 Task: Reply to email with the signature Austin King with the subject 'Job application submission' from softage.1@softage.net with the message 'Could you provide an update on the progress of the market research project?' with CC to softage.9@softage.net with an attached document Employee_handbook.docx
Action: Mouse moved to (1164, 194)
Screenshot: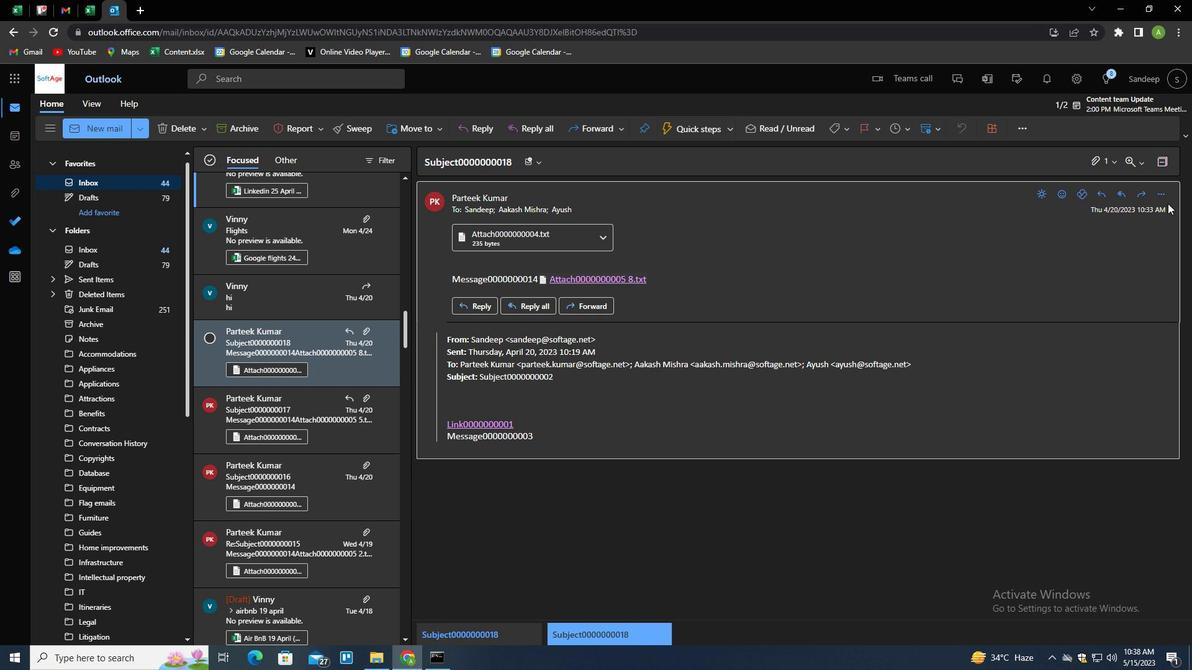 
Action: Mouse pressed left at (1164, 194)
Screenshot: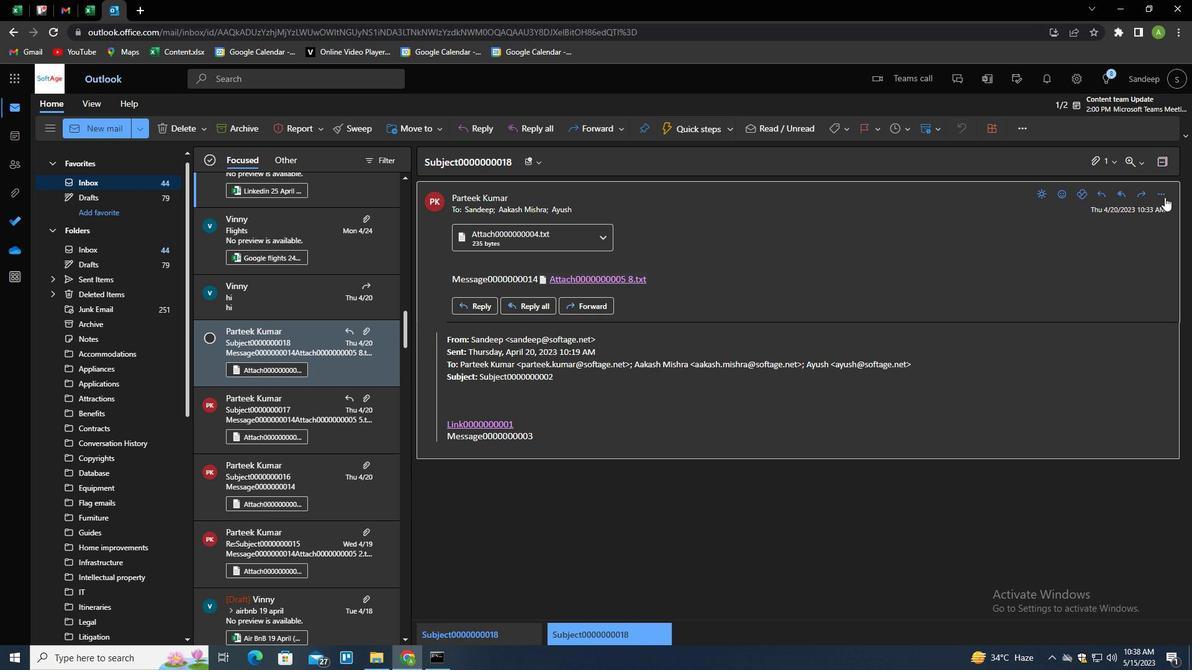 
Action: Mouse moved to (1131, 208)
Screenshot: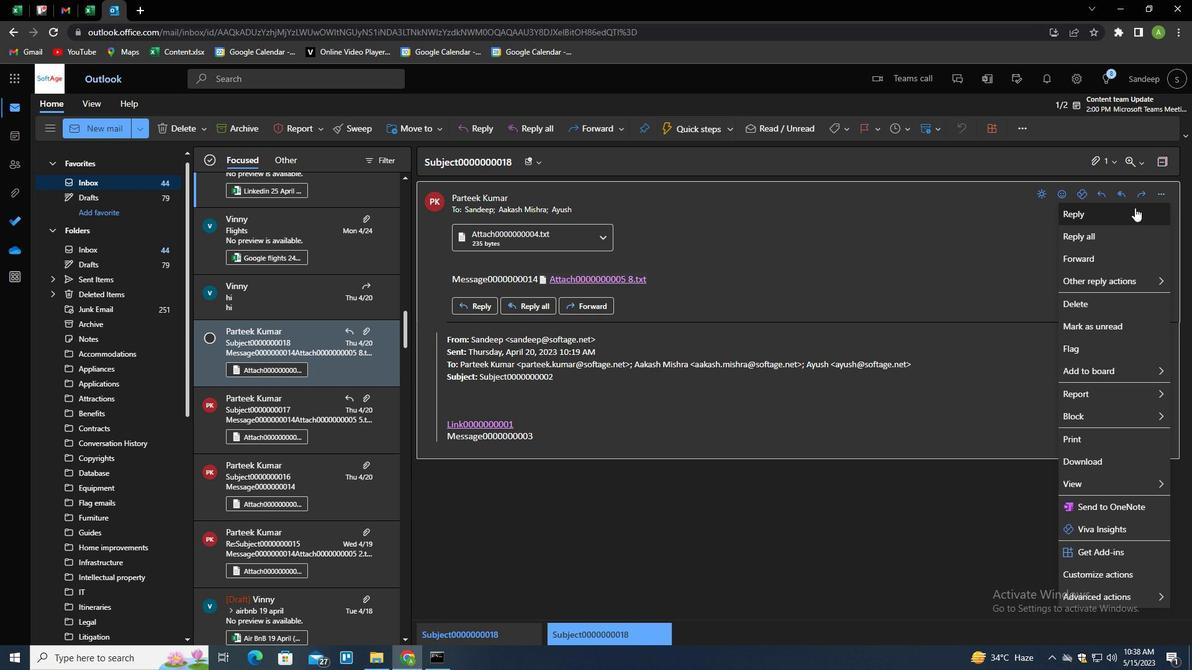 
Action: Mouse pressed left at (1131, 208)
Screenshot: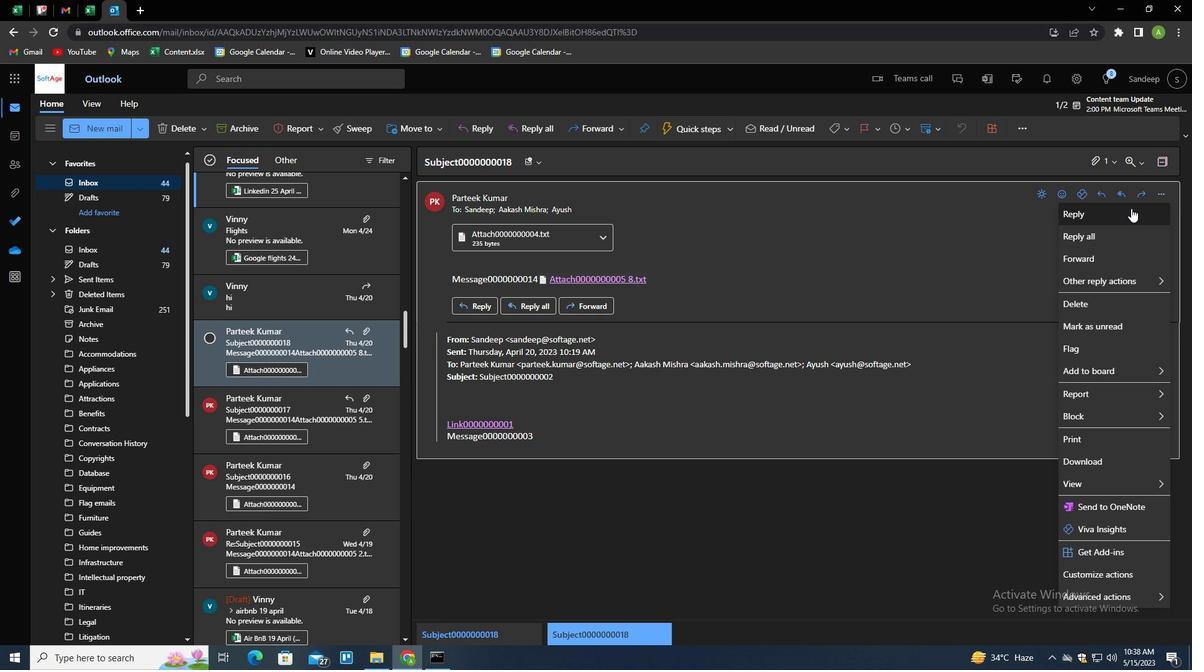 
Action: Mouse moved to (439, 350)
Screenshot: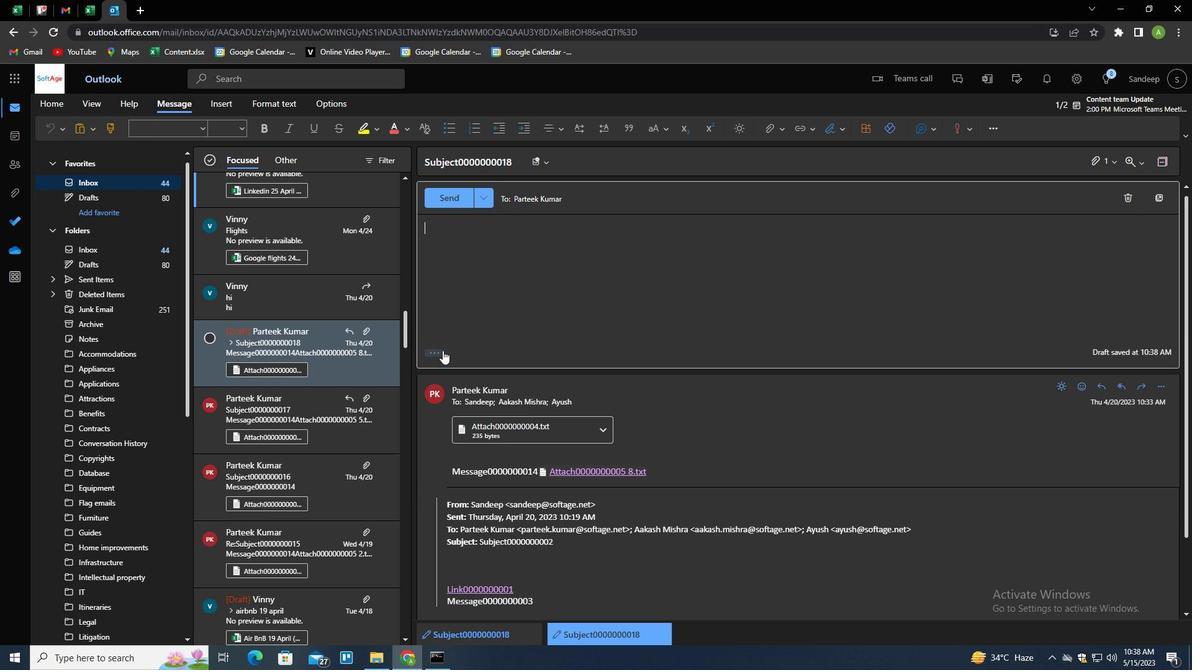 
Action: Mouse pressed left at (439, 350)
Screenshot: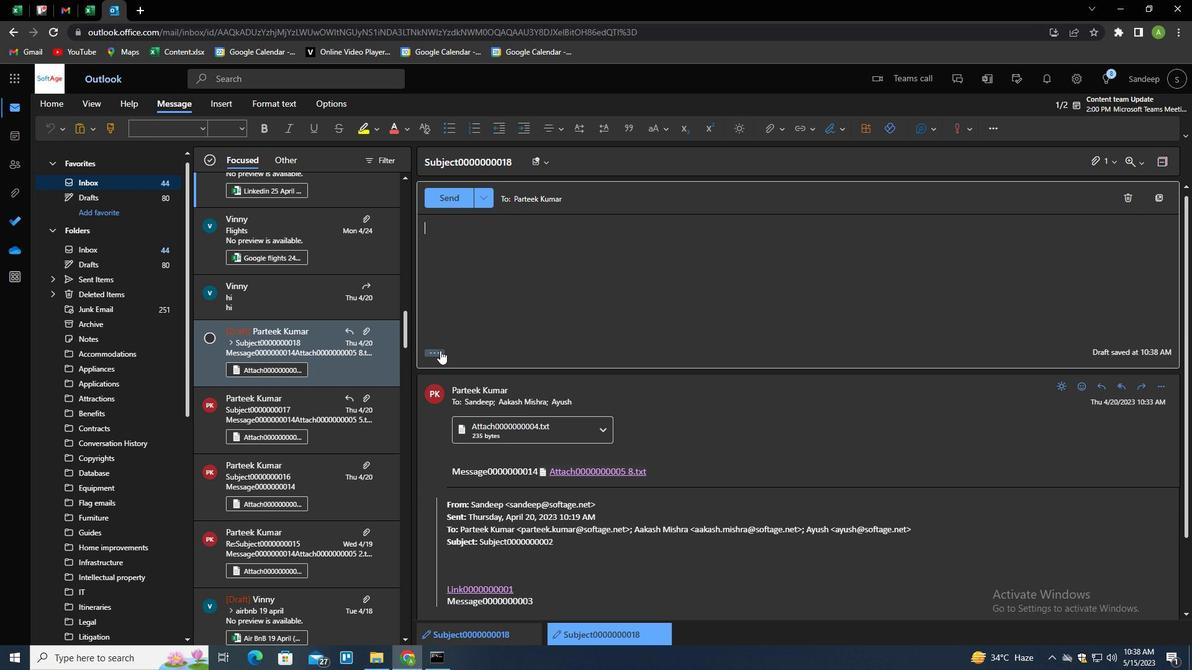 
Action: Mouse moved to (939, 230)
Screenshot: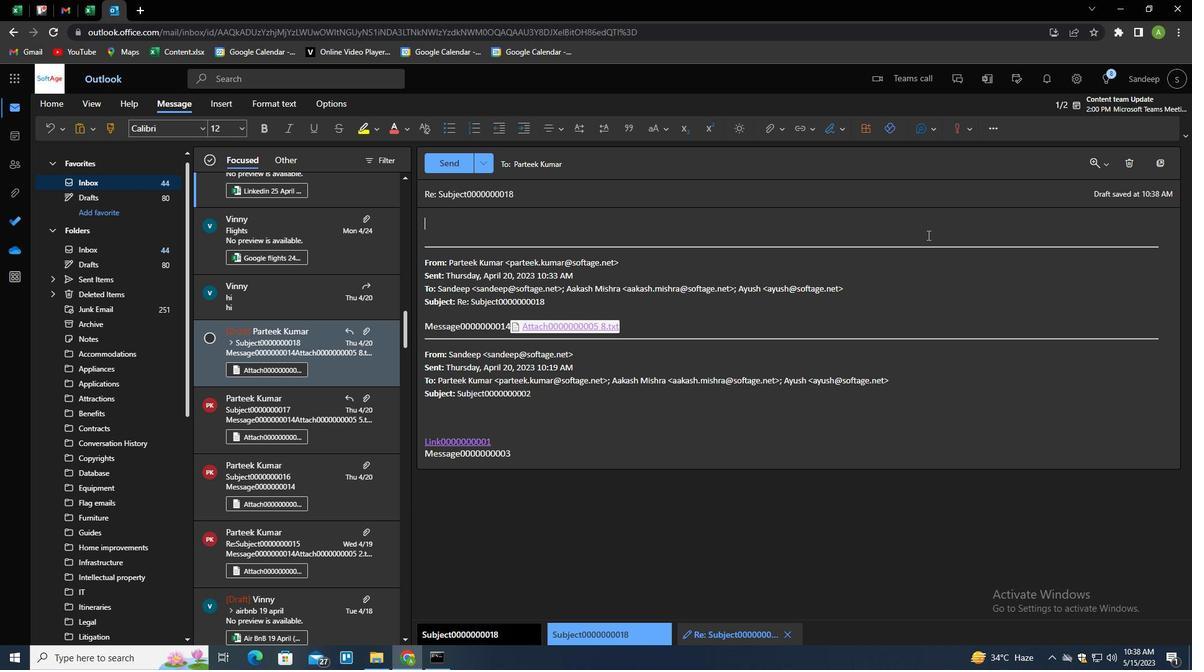 
Action: Mouse scrolled (939, 231) with delta (0, 0)
Screenshot: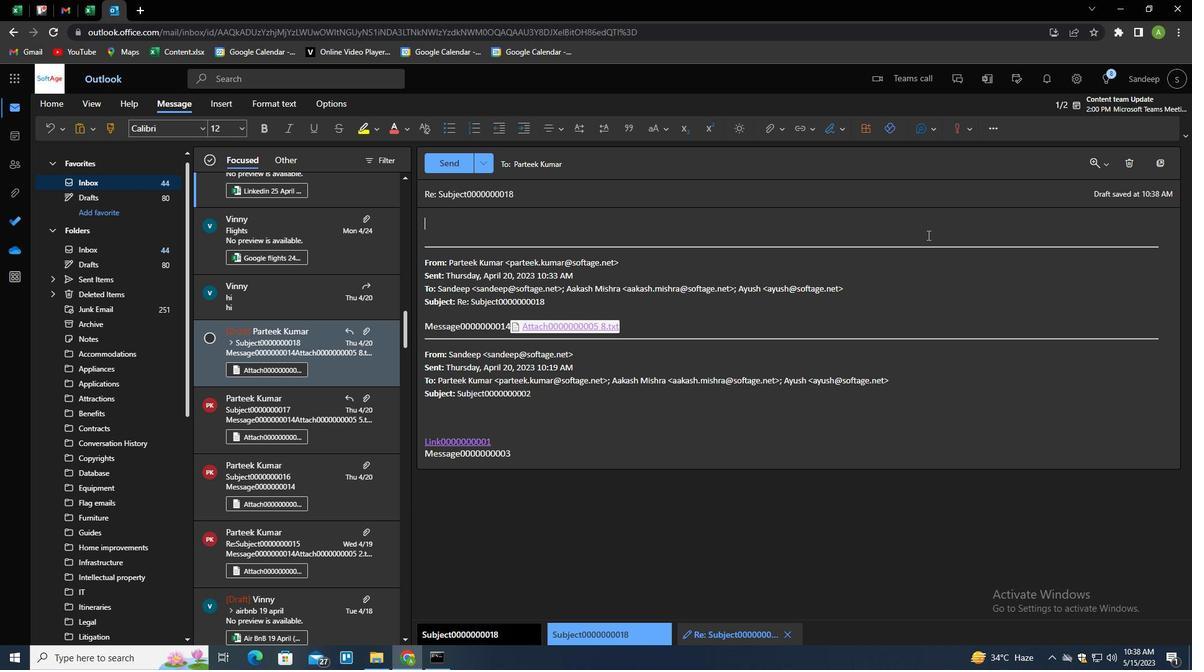 
Action: Mouse moved to (941, 229)
Screenshot: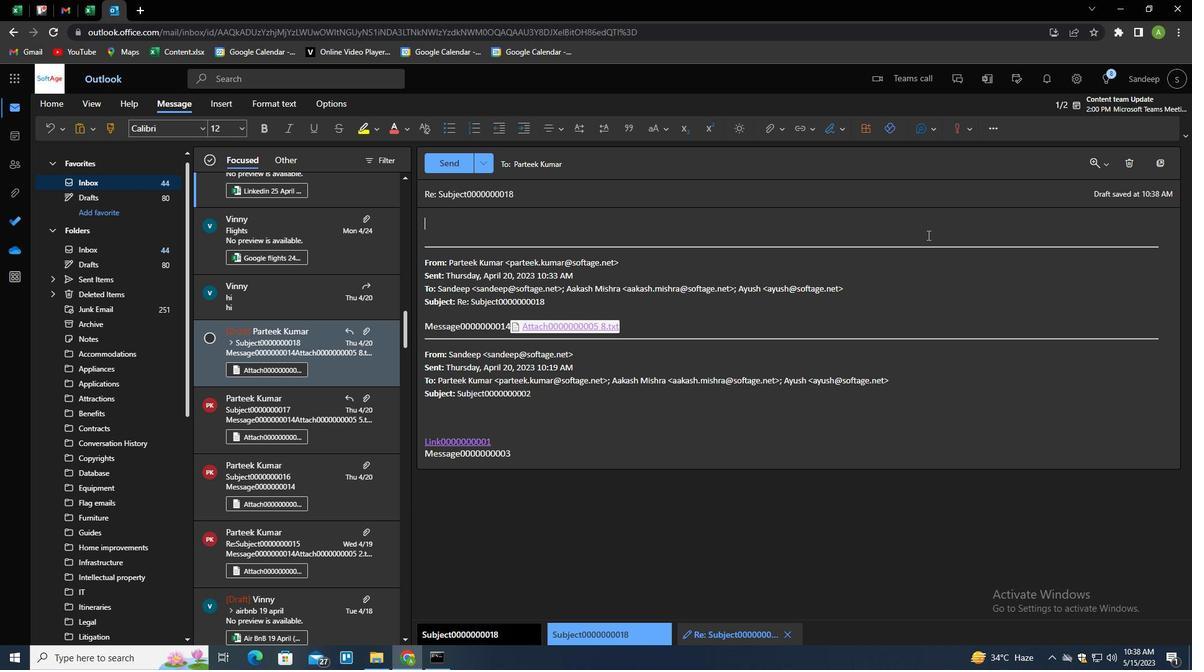 
Action: Mouse scrolled (941, 230) with delta (0, 0)
Screenshot: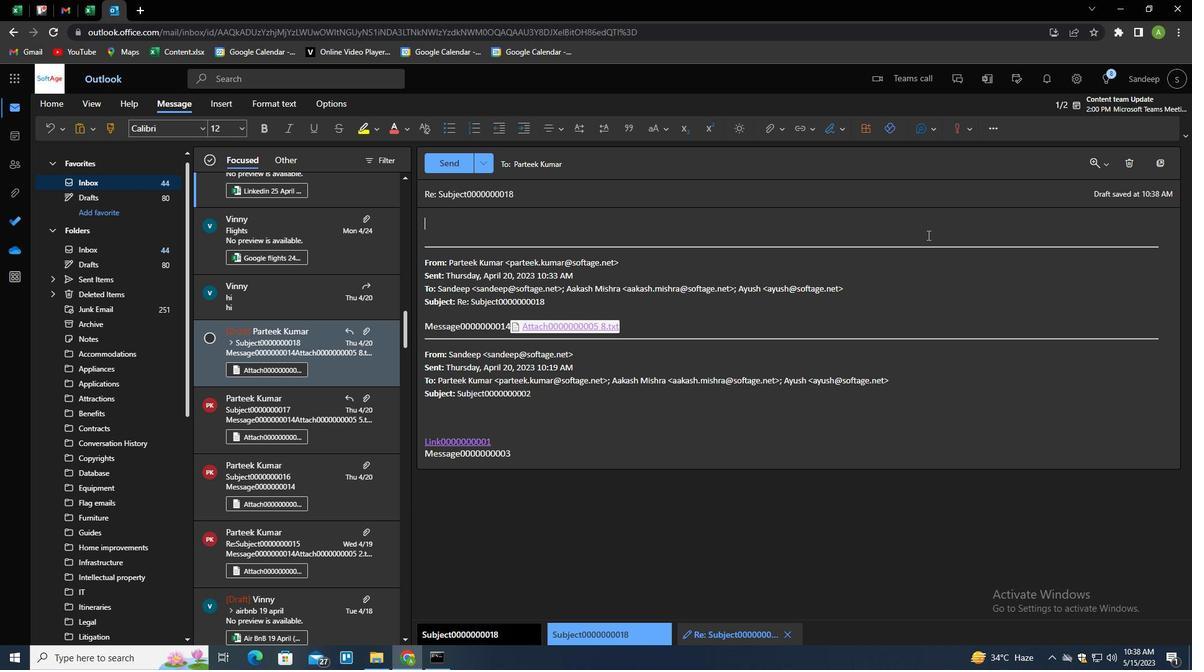 
Action: Mouse moved to (840, 126)
Screenshot: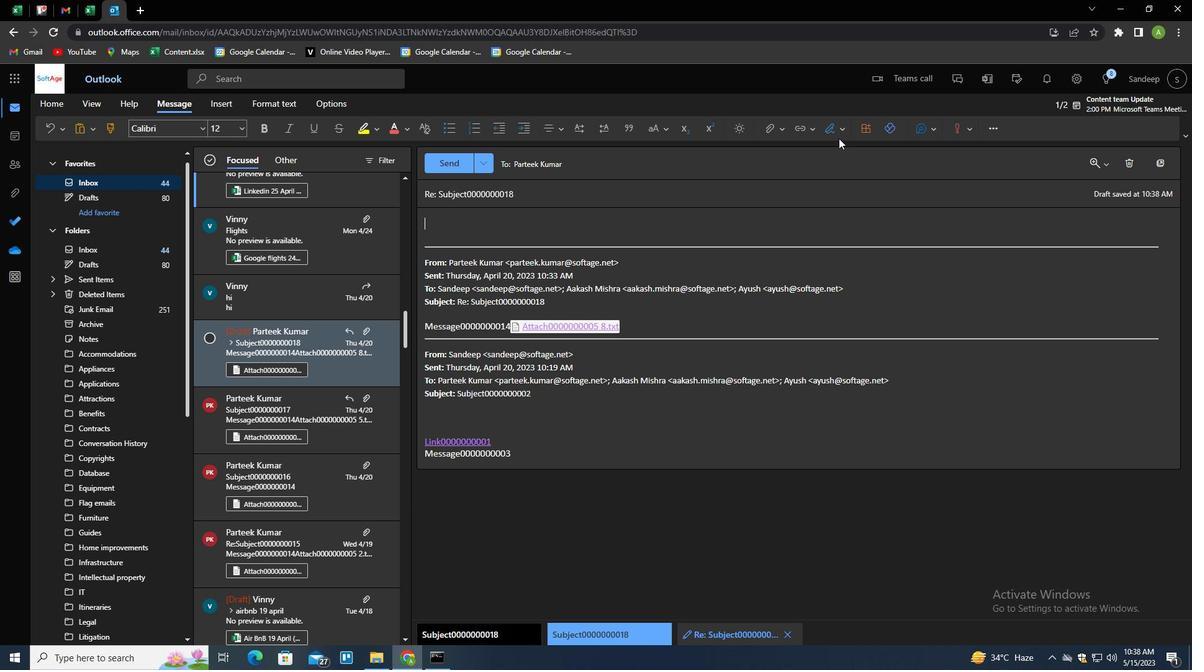 
Action: Mouse pressed left at (840, 126)
Screenshot: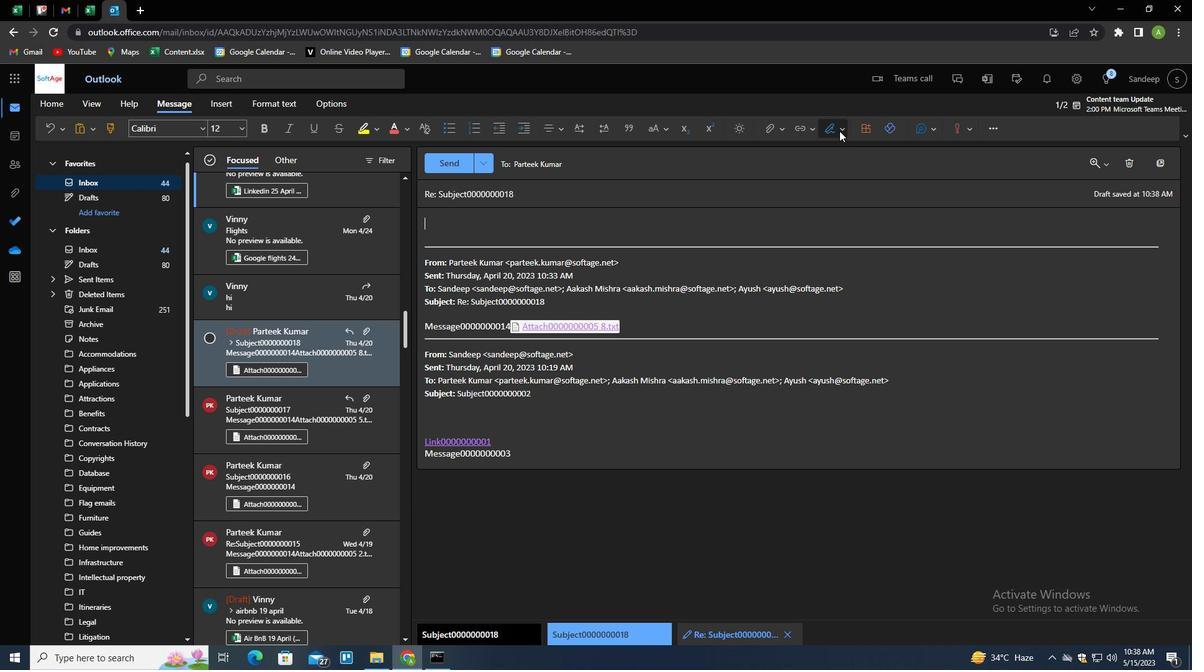 
Action: Mouse moved to (815, 176)
Screenshot: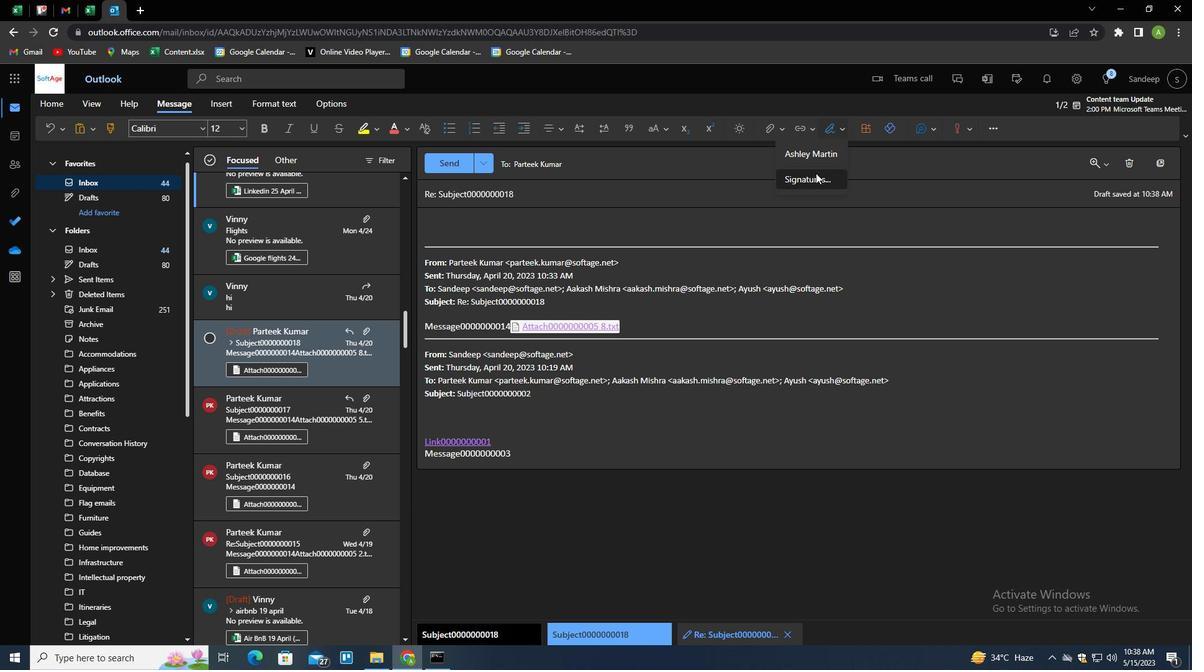 
Action: Mouse pressed left at (815, 176)
Screenshot: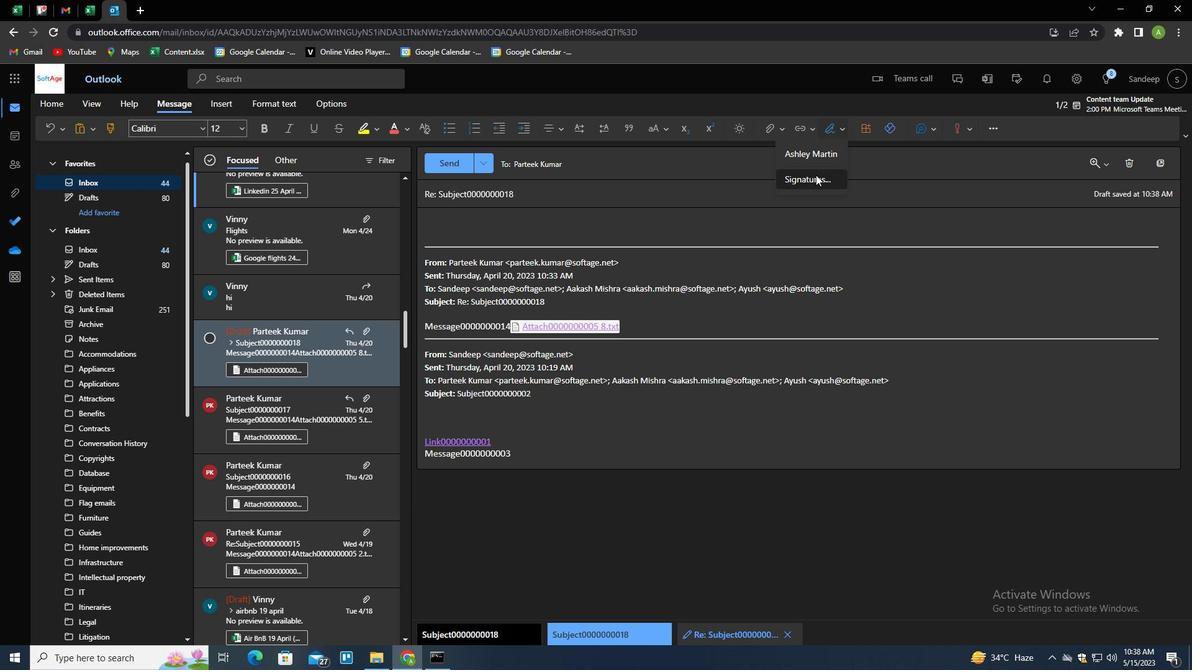 
Action: Mouse moved to (837, 222)
Screenshot: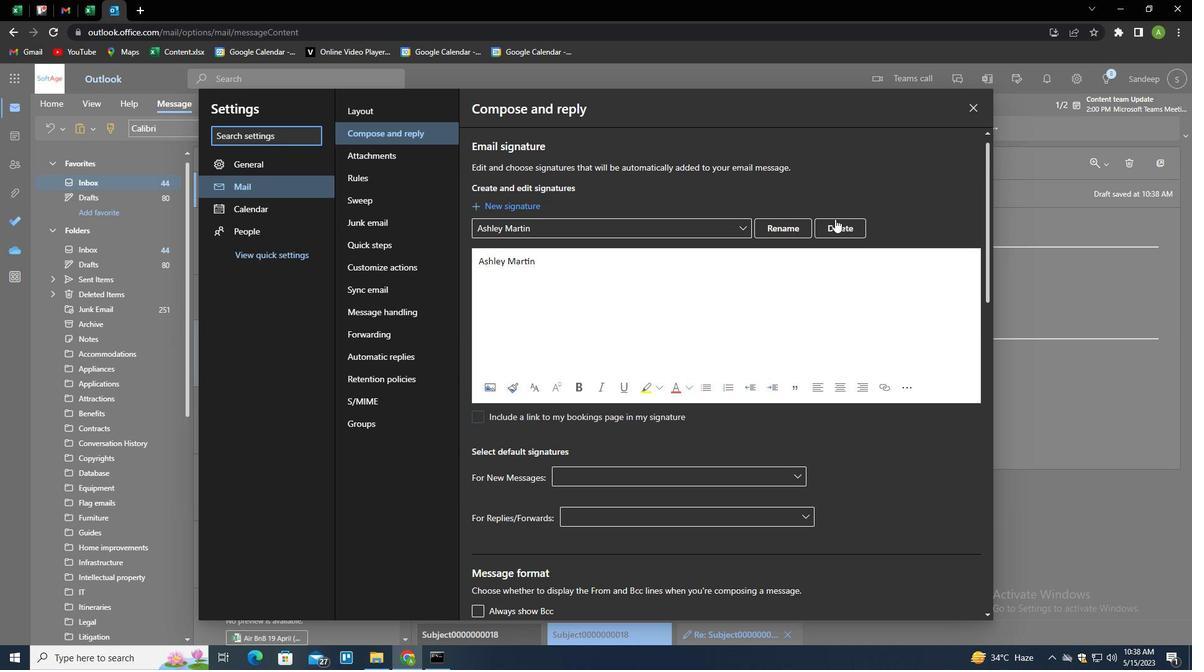 
Action: Mouse pressed left at (837, 222)
Screenshot: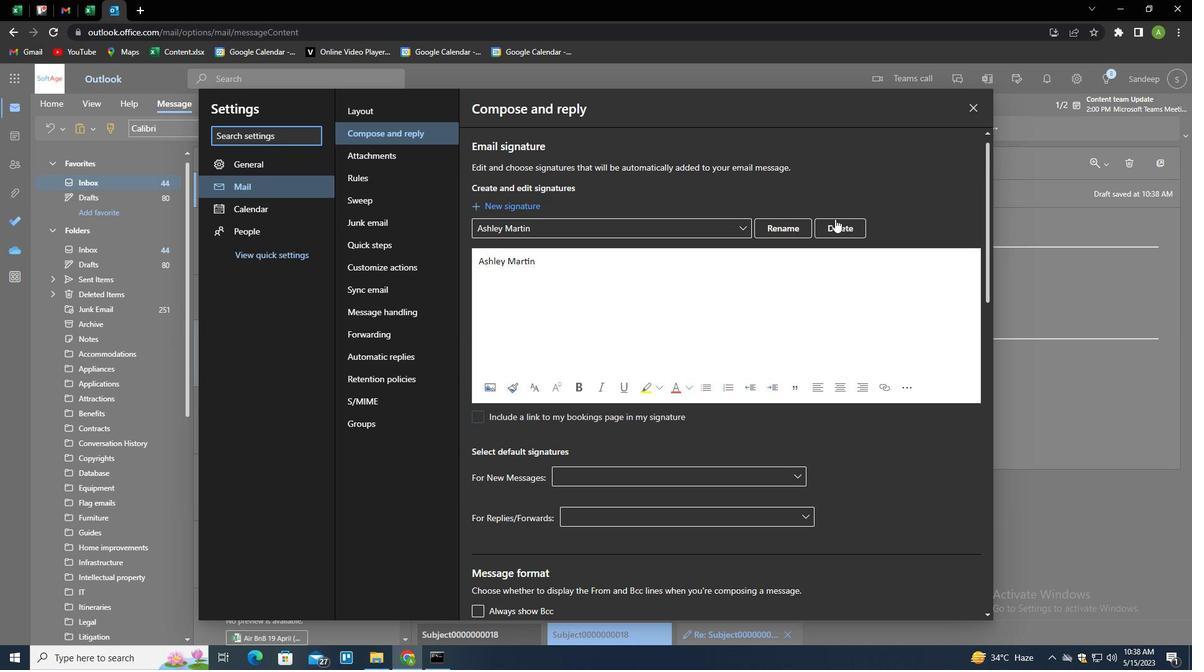 
Action: Mouse moved to (837, 226)
Screenshot: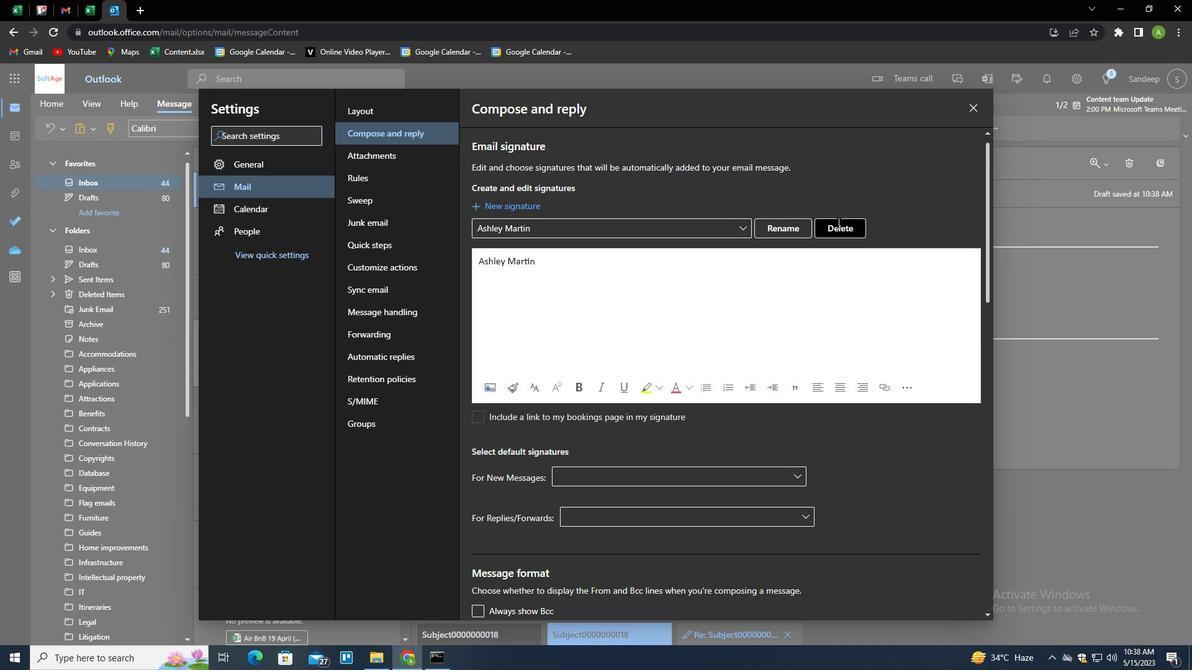 
Action: Mouse pressed left at (837, 226)
Screenshot: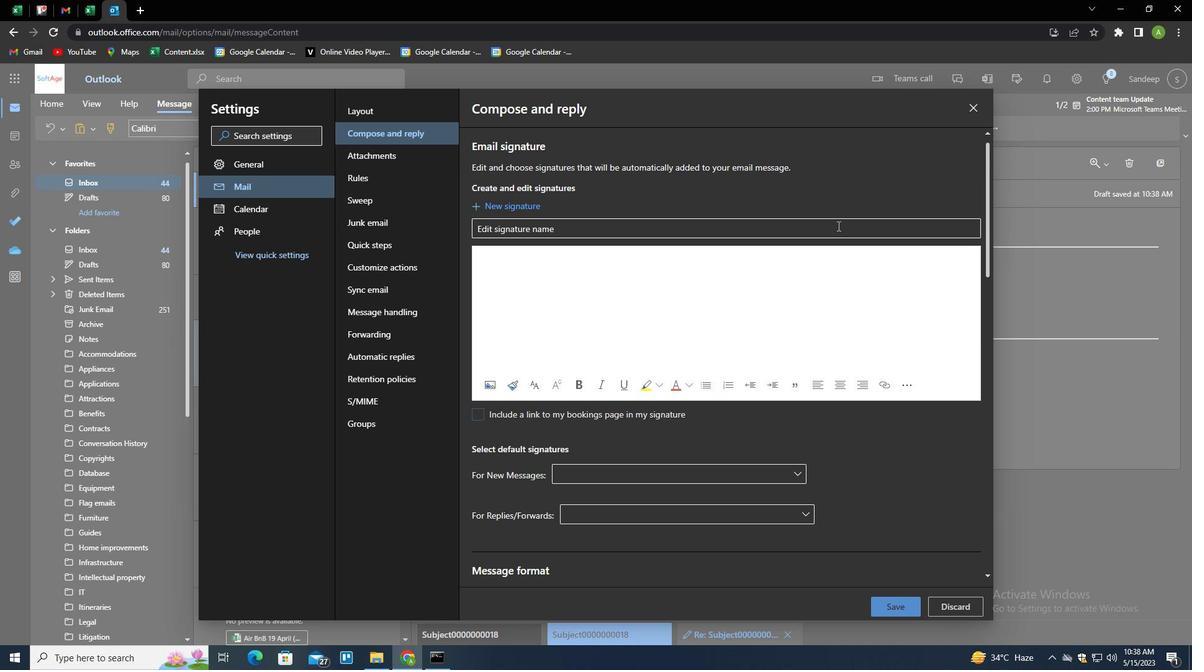 
Action: Key pressed <Key.shift>AUSTIN<Key.space><Key.shift>KING<Key.tab><Key.shift>AUSTIN<Key.space><Key.shift>KING
Screenshot: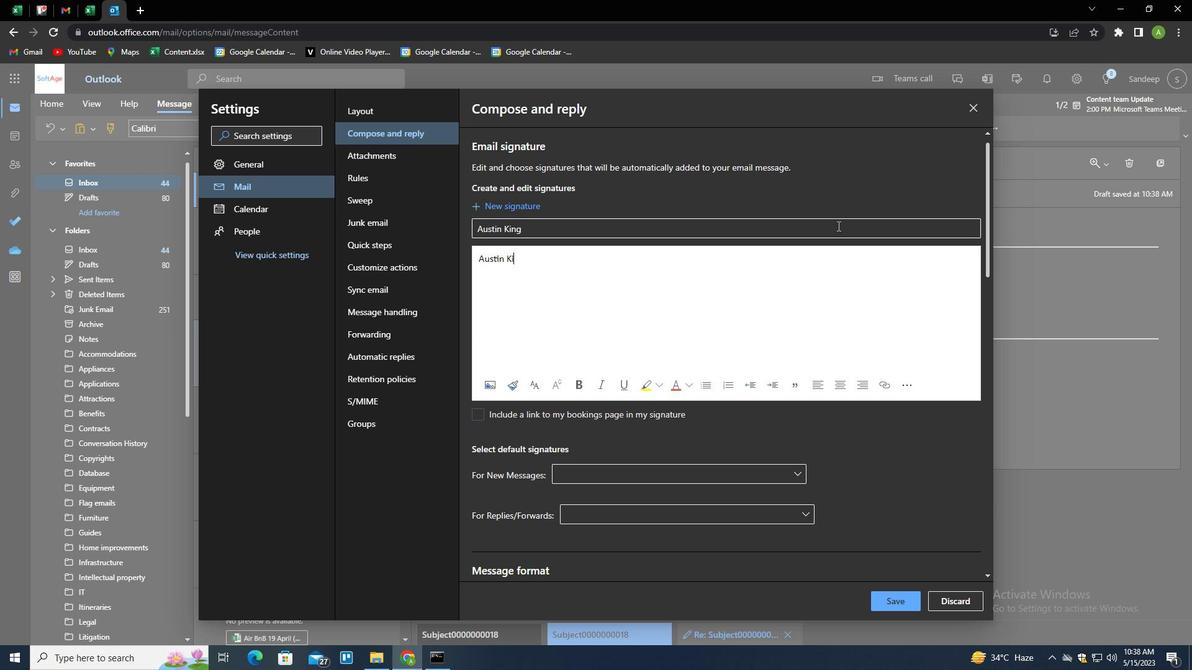 
Action: Mouse moved to (905, 597)
Screenshot: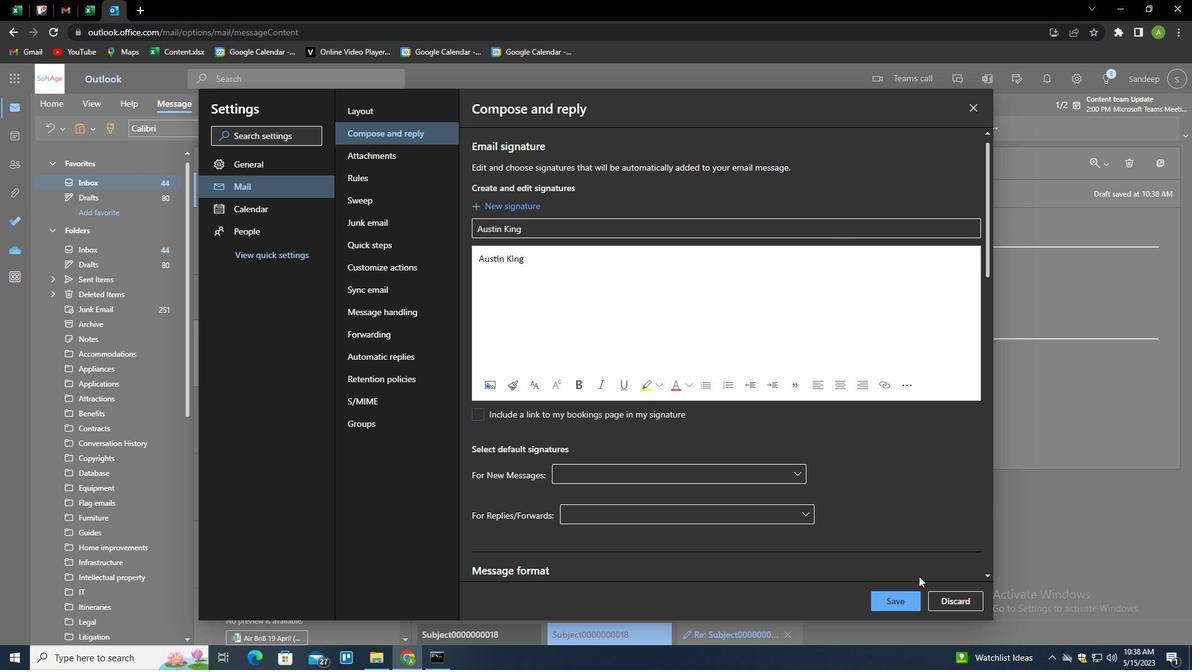 
Action: Mouse pressed left at (905, 597)
Screenshot: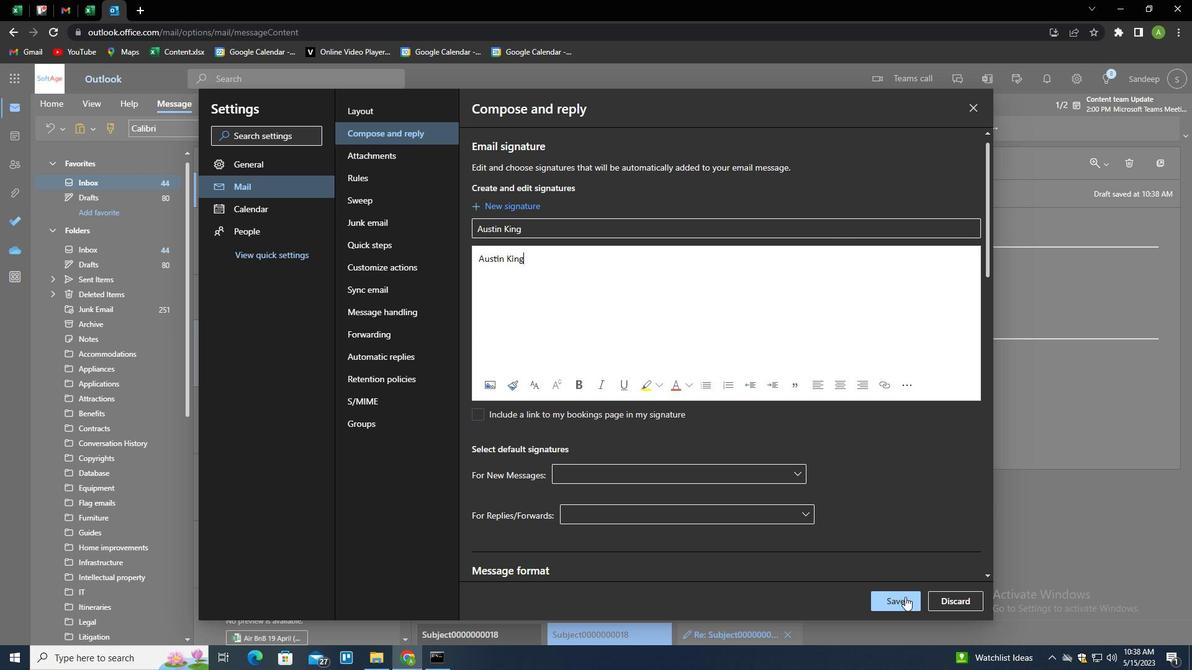 
Action: Mouse moved to (1049, 396)
Screenshot: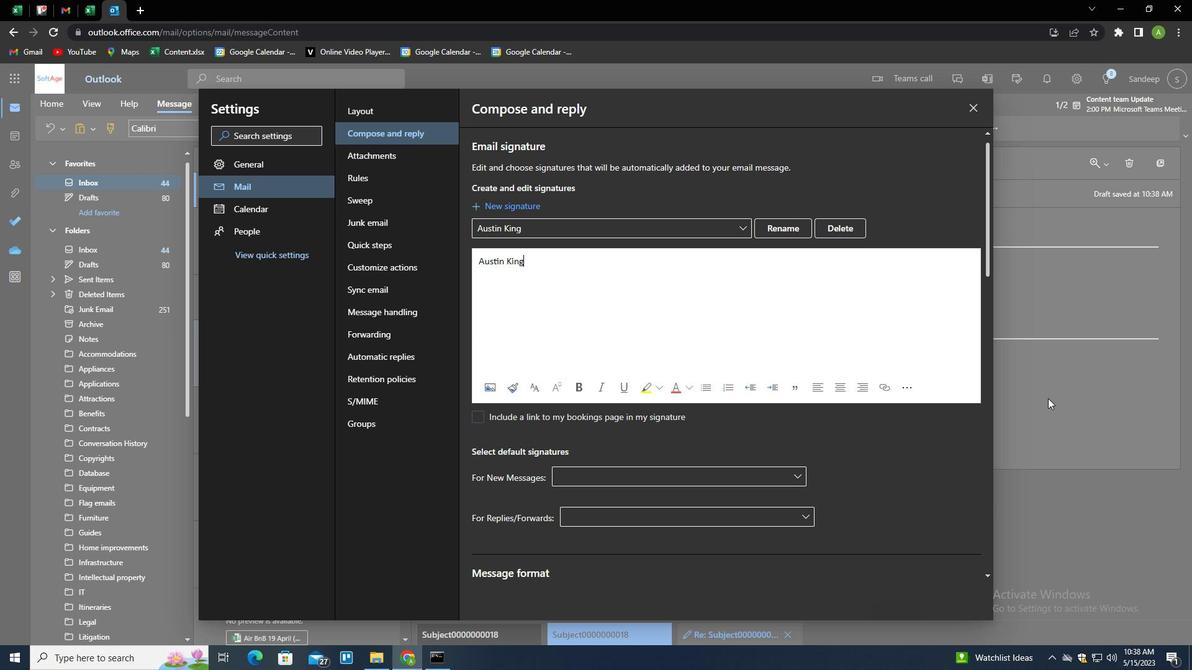 
Action: Mouse pressed left at (1049, 396)
Screenshot: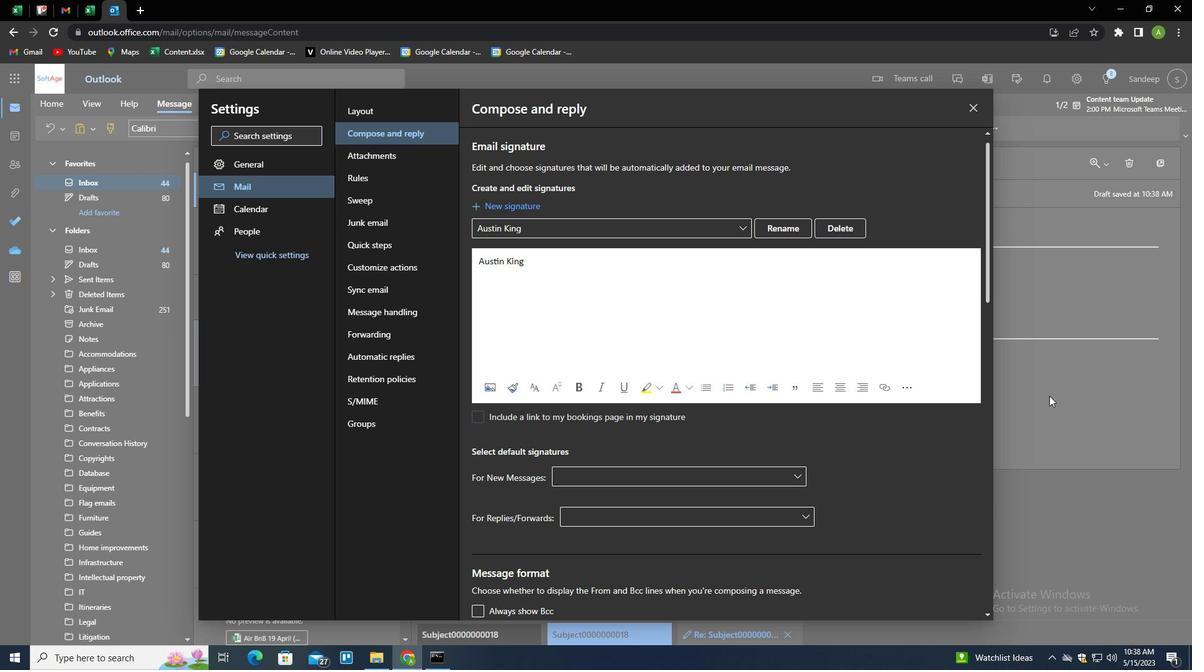
Action: Mouse moved to (832, 129)
Screenshot: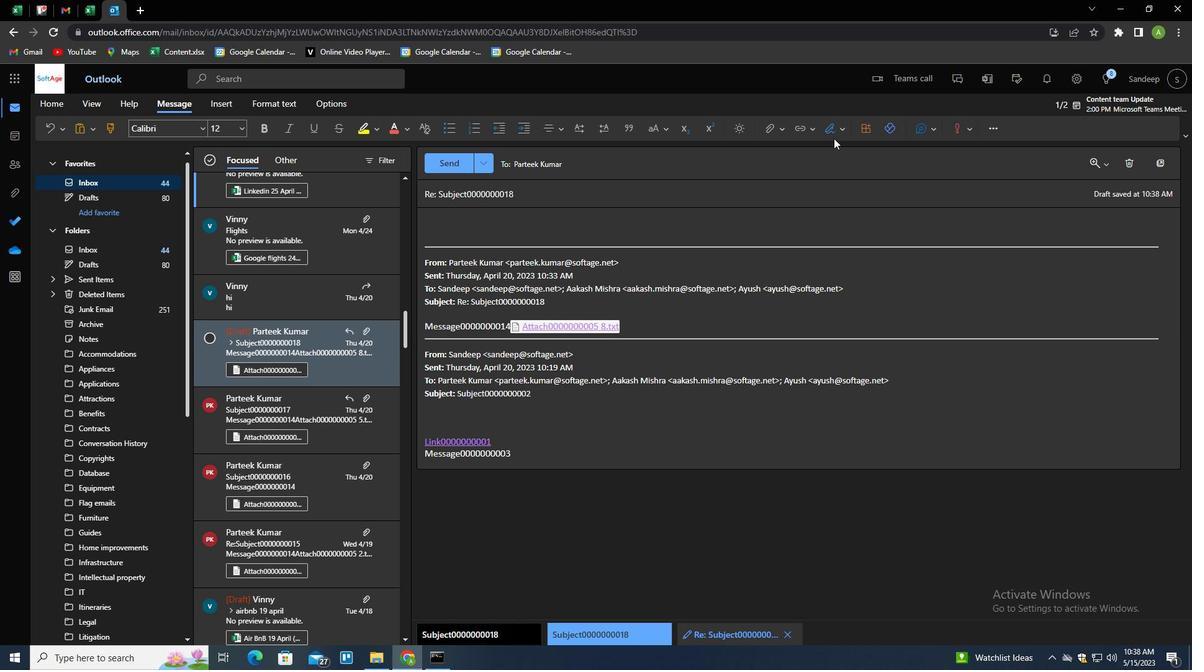 
Action: Mouse pressed left at (832, 129)
Screenshot: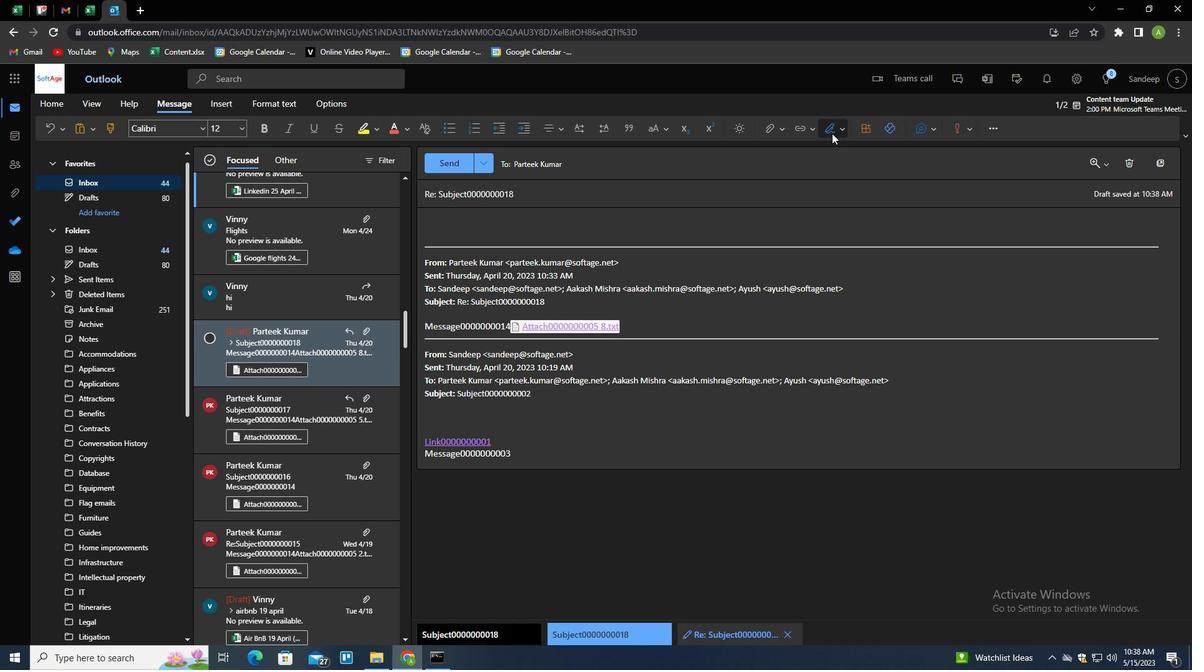 
Action: Mouse moved to (822, 154)
Screenshot: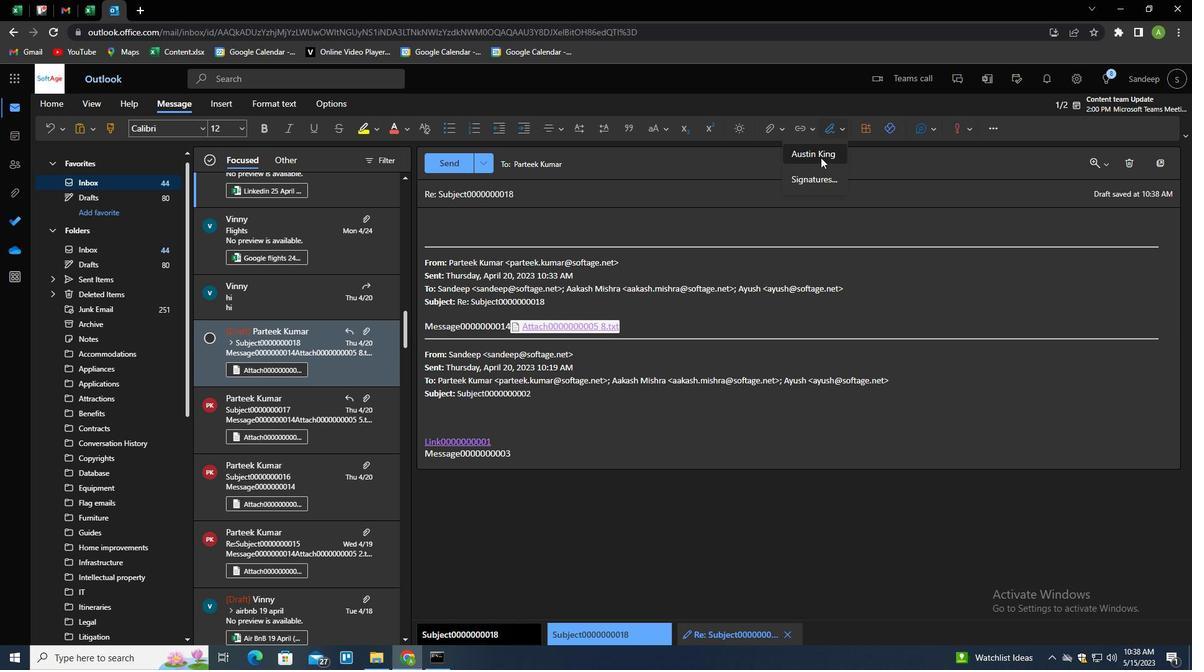 
Action: Mouse pressed left at (822, 154)
Screenshot: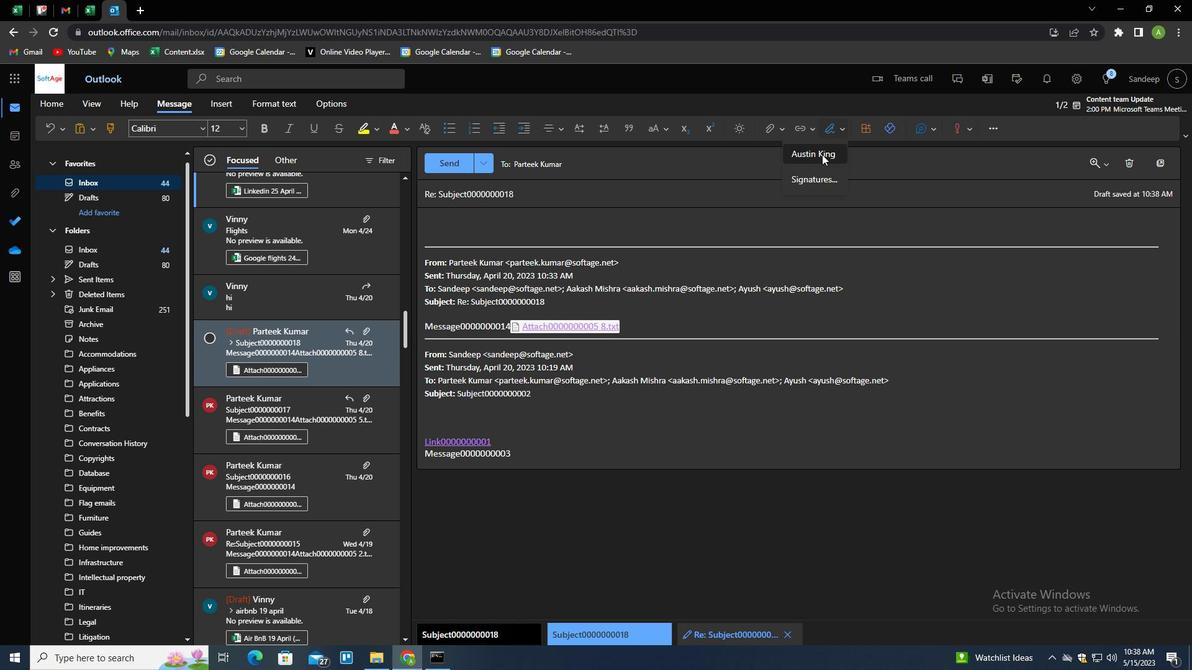 
Action: Mouse moved to (448, 193)
Screenshot: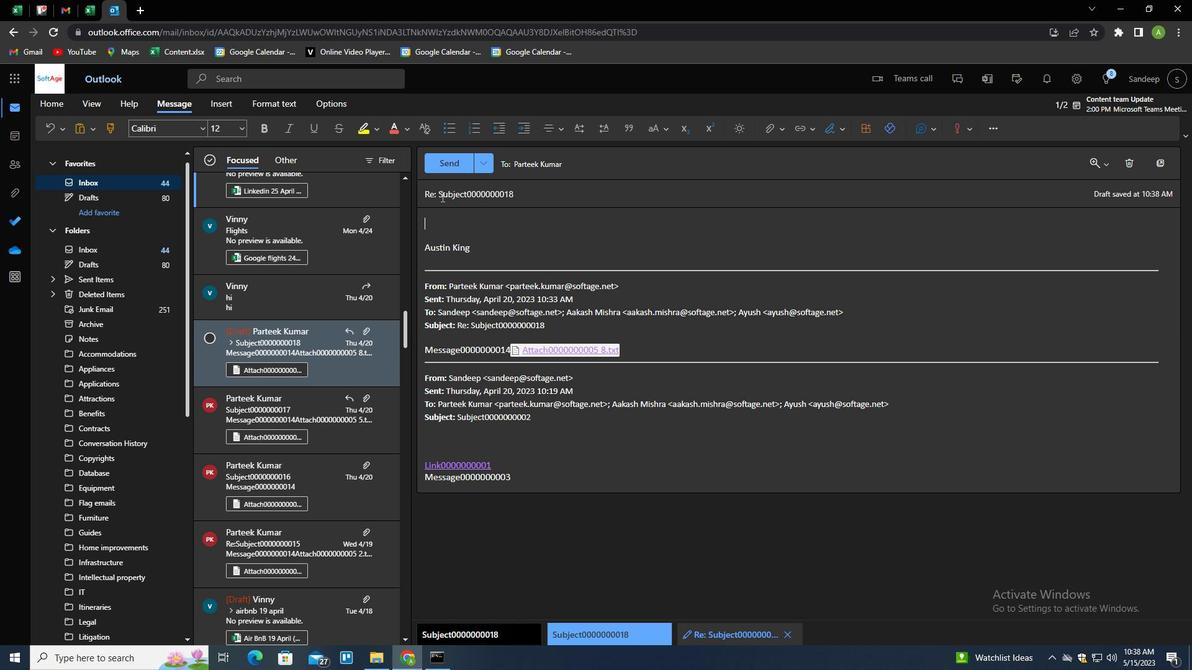 
Action: Mouse pressed left at (448, 193)
Screenshot: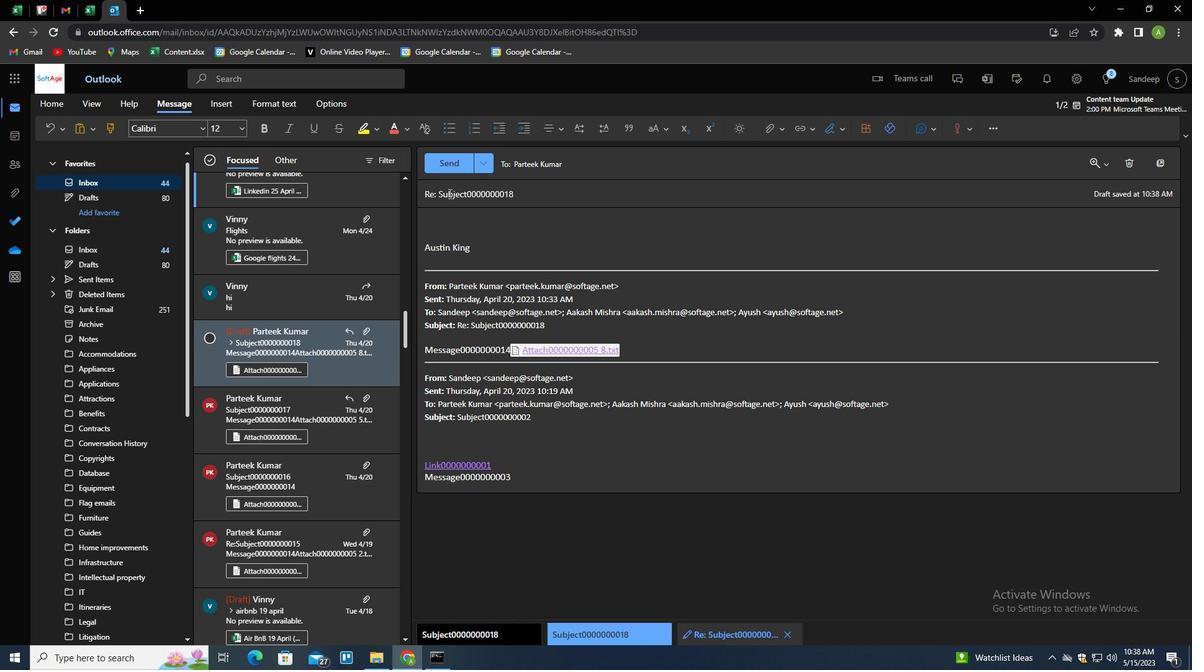 
Action: Mouse pressed left at (448, 193)
Screenshot: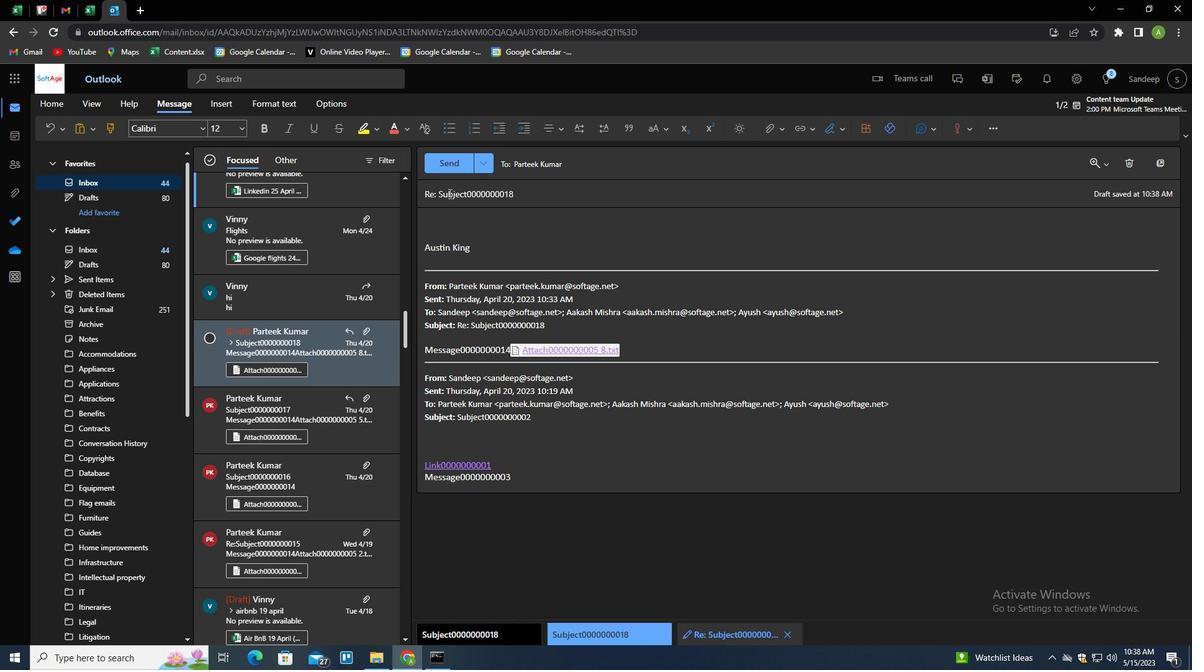 
Action: Mouse pressed left at (448, 193)
Screenshot: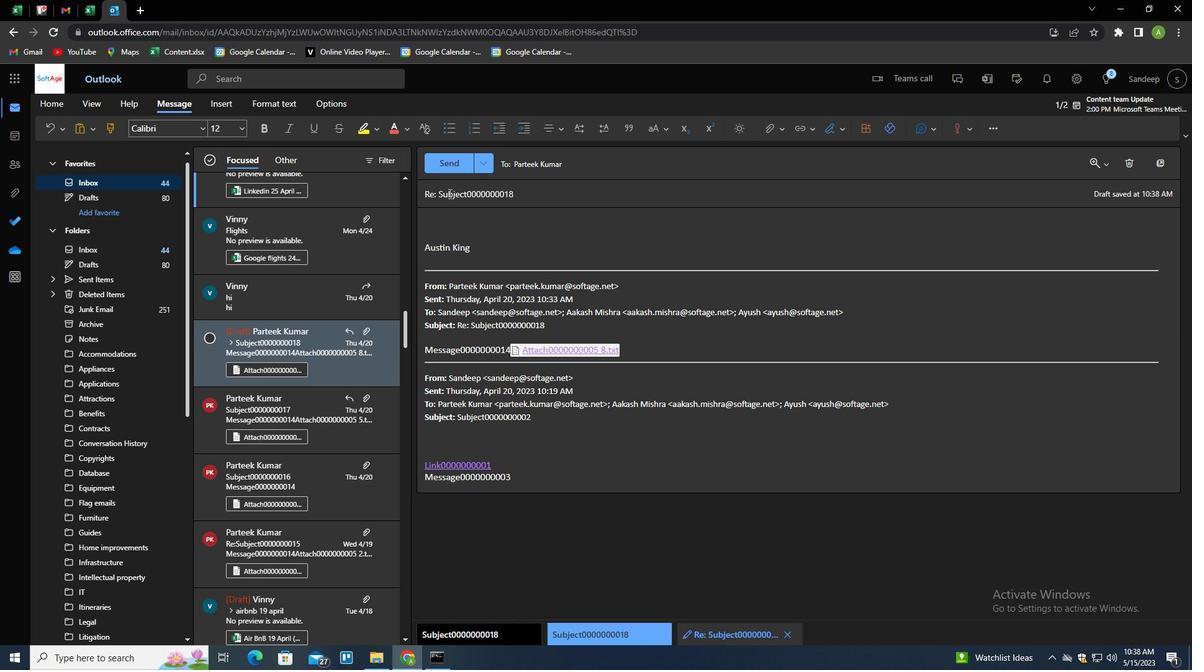 
Action: Key pressed <Key.shift>JOB<Key.space>APPLICATION<Key.space>SUBMISSION<Key.tab><Key.shift>COULD<Key.space>YOU<Key.space>PROVIDE<Key.space>AN<Key.space>UPDATE<Key.space>ON<Key.space>THE<Key.space>PROGRESS<Key.space>OF<Key.space>THE<Key.space>MARKET<Key.space>RESEARCH<Key.space>PROGRAM<Key.backspace><Key.backspace><Key.backspace><Key.backspace>JECT<Key.shift>?
Screenshot: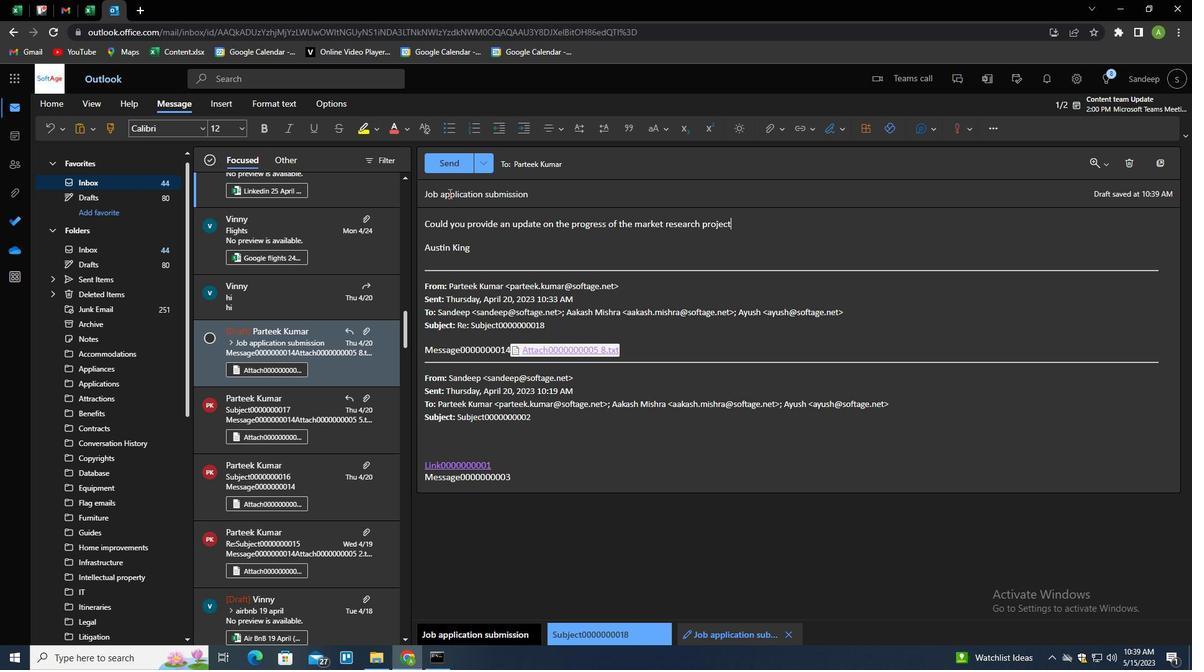 
Action: Mouse moved to (592, 167)
Screenshot: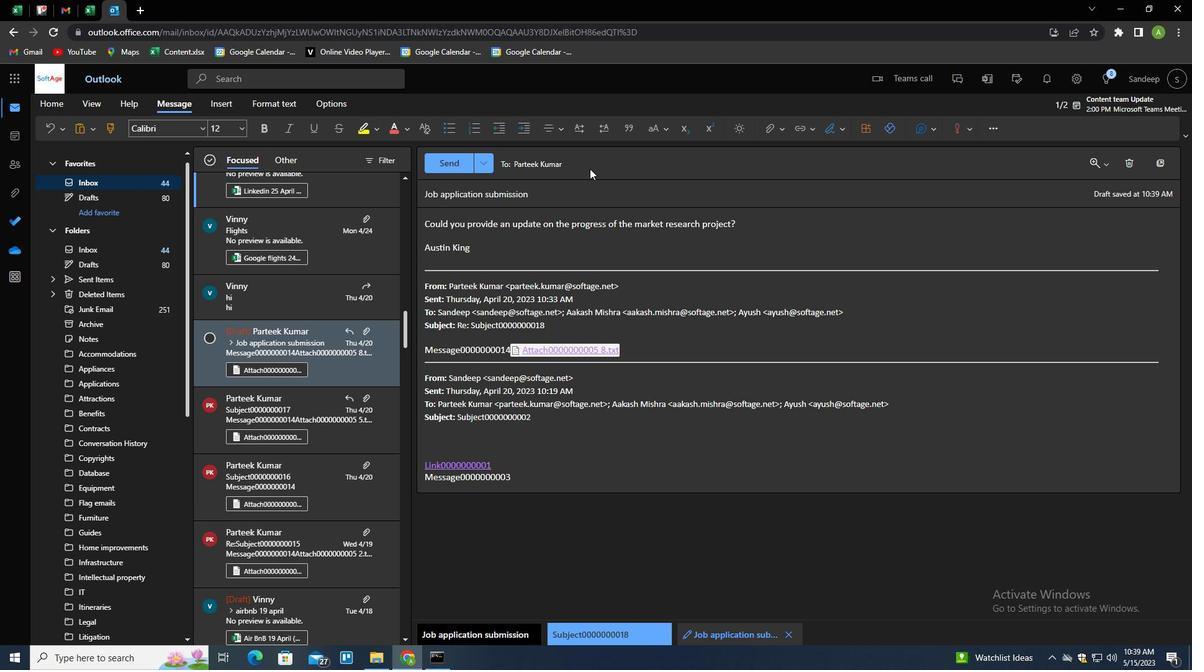 
Action: Mouse pressed left at (592, 167)
Screenshot: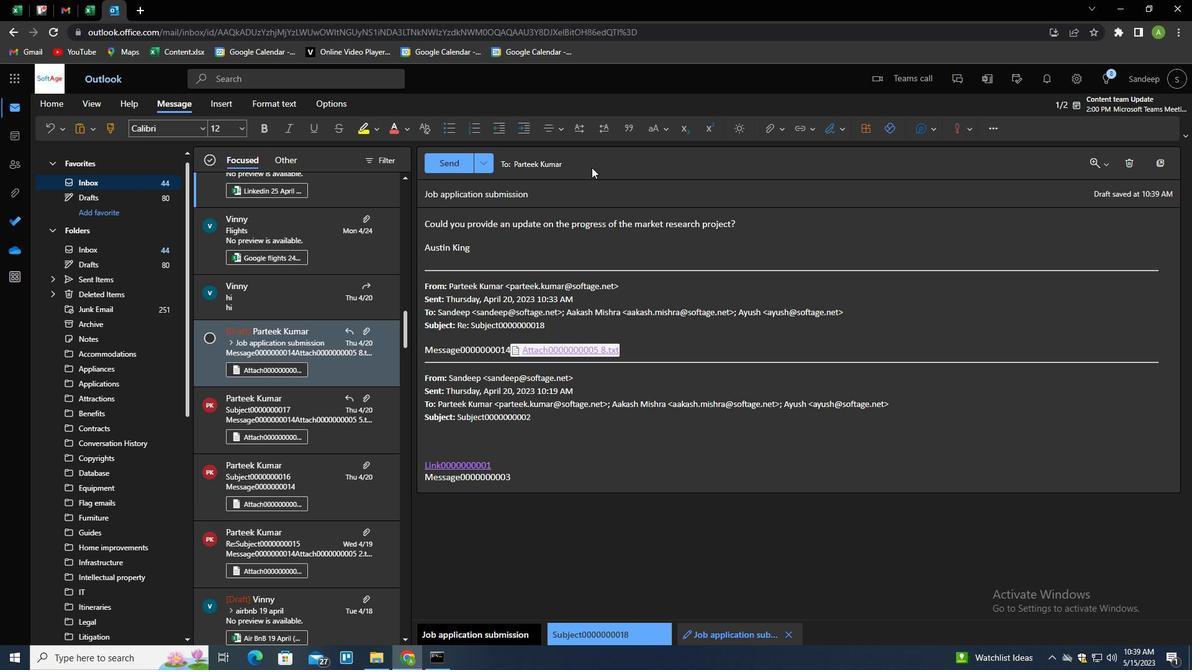 
Action: Mouse moved to (589, 217)
Screenshot: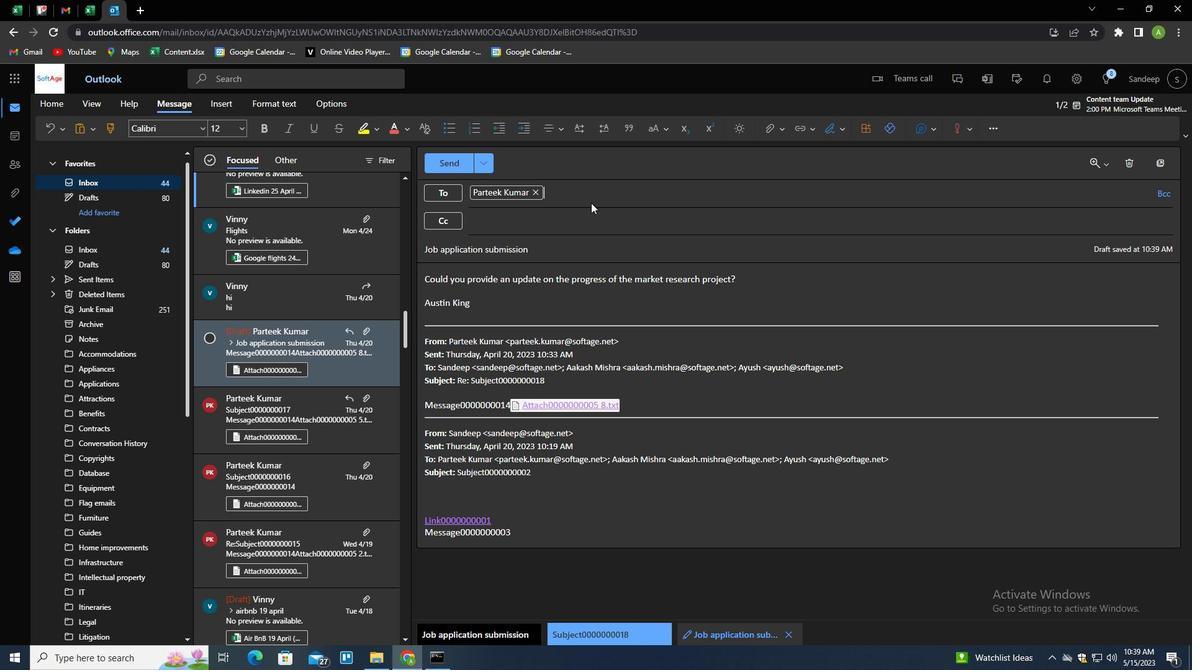 
Action: Mouse pressed left at (589, 217)
Screenshot: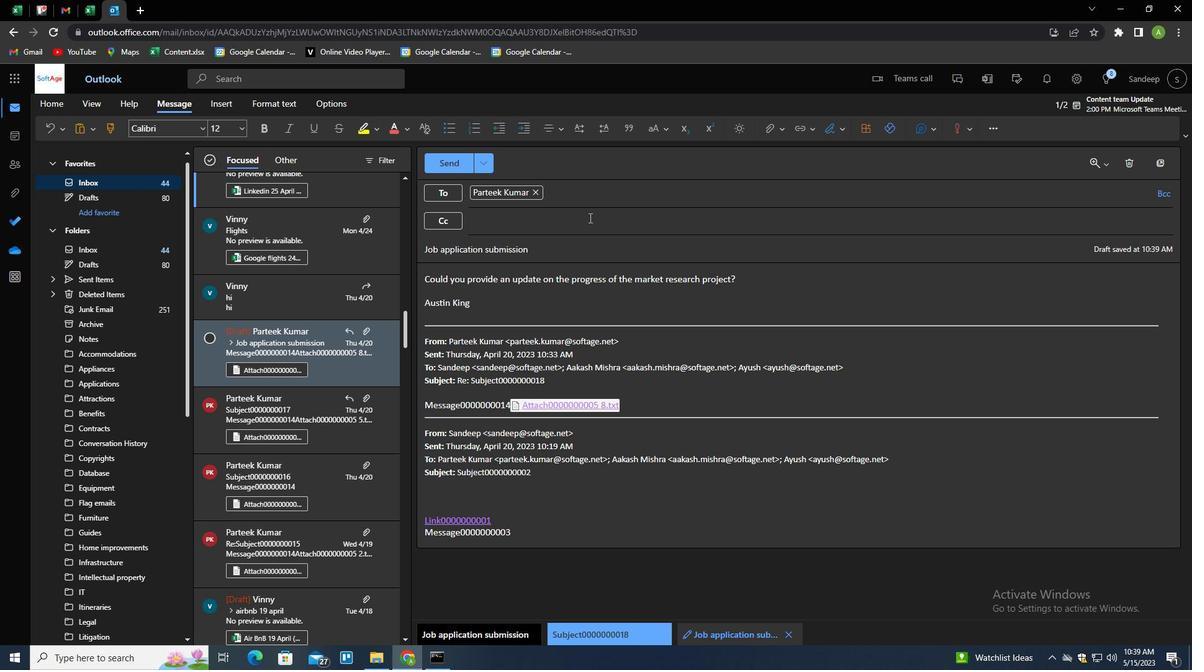 
Action: Key pressed SOFTAGE.8<Key.backspace>9<Key.shift>@SOFTAGE.NET<Key.enter>
Screenshot: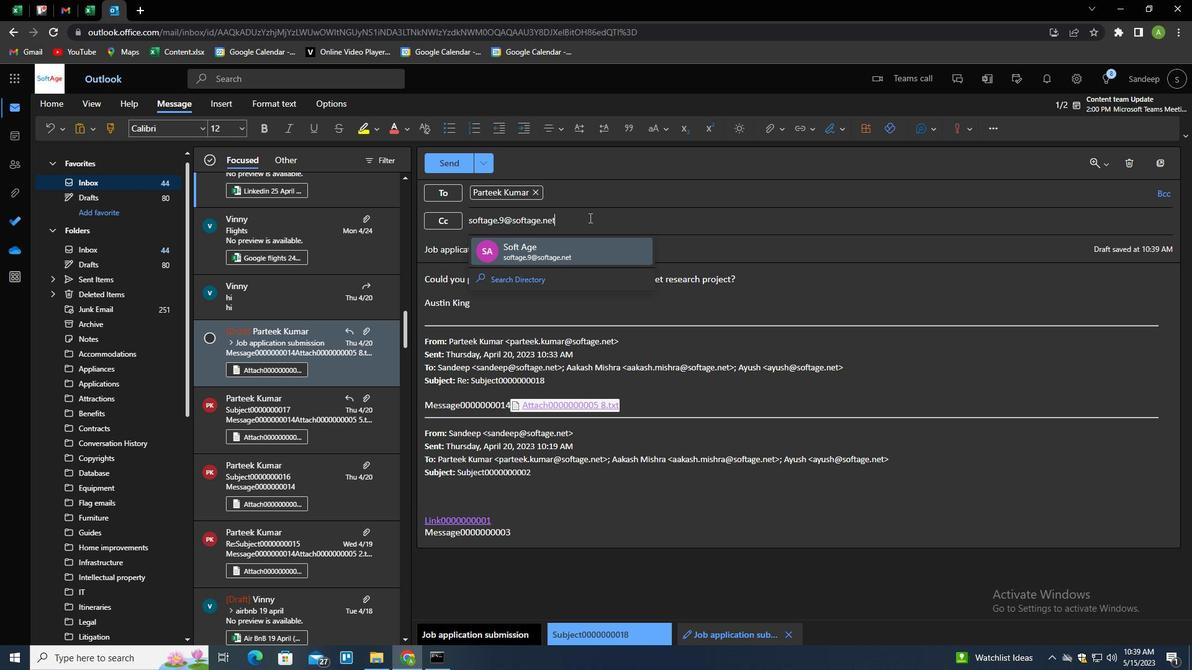 
Action: Mouse moved to (777, 128)
Screenshot: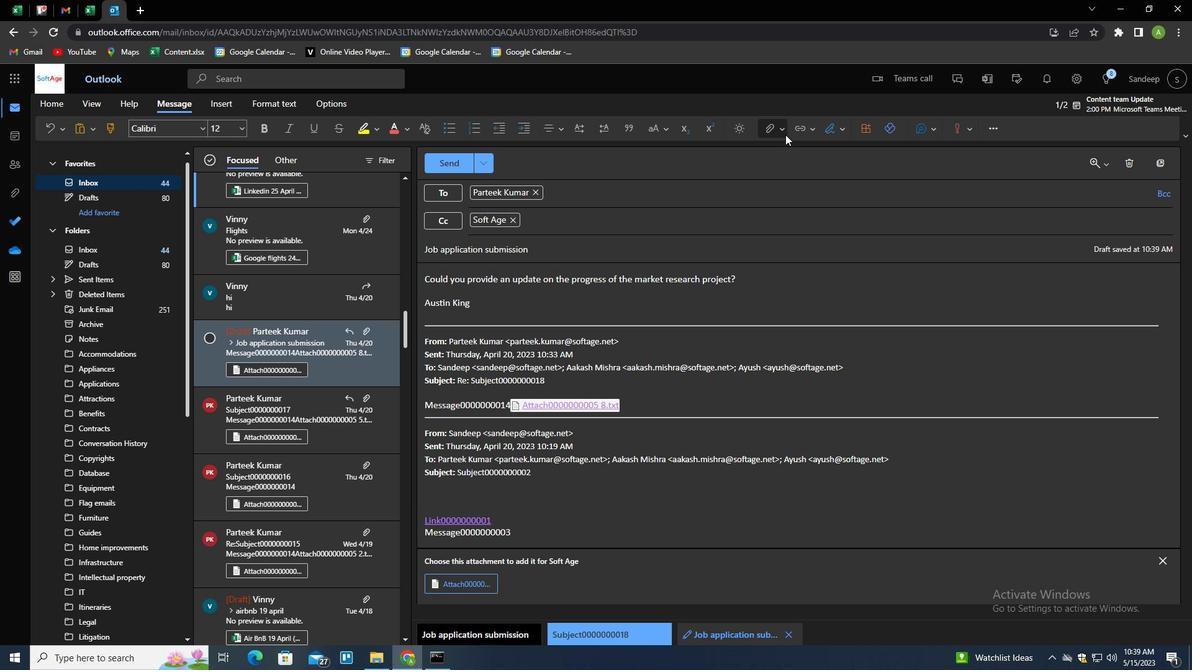 
Action: Mouse pressed left at (777, 128)
Screenshot: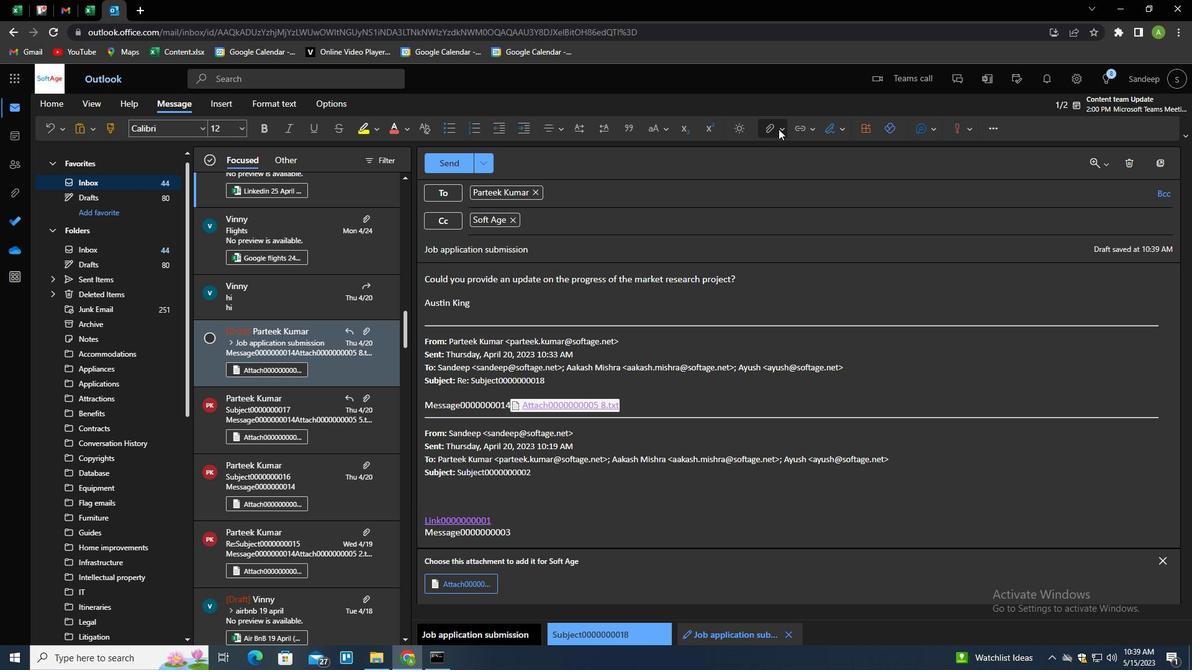 
Action: Mouse moved to (730, 152)
Screenshot: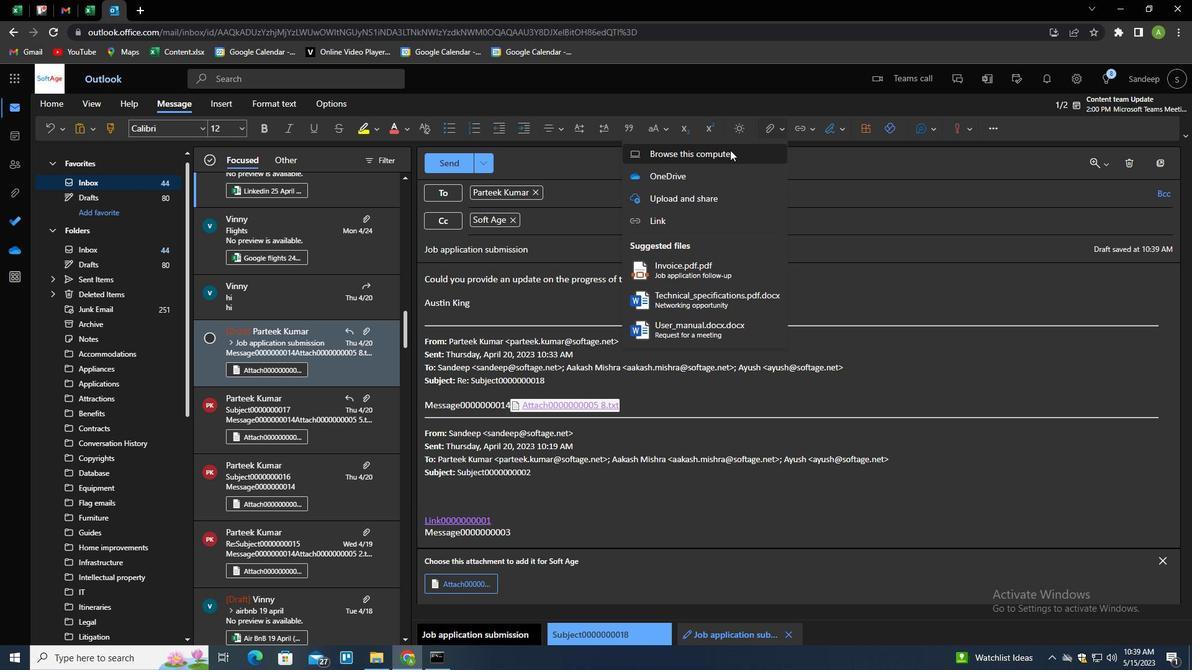 
Action: Mouse pressed left at (730, 152)
Screenshot: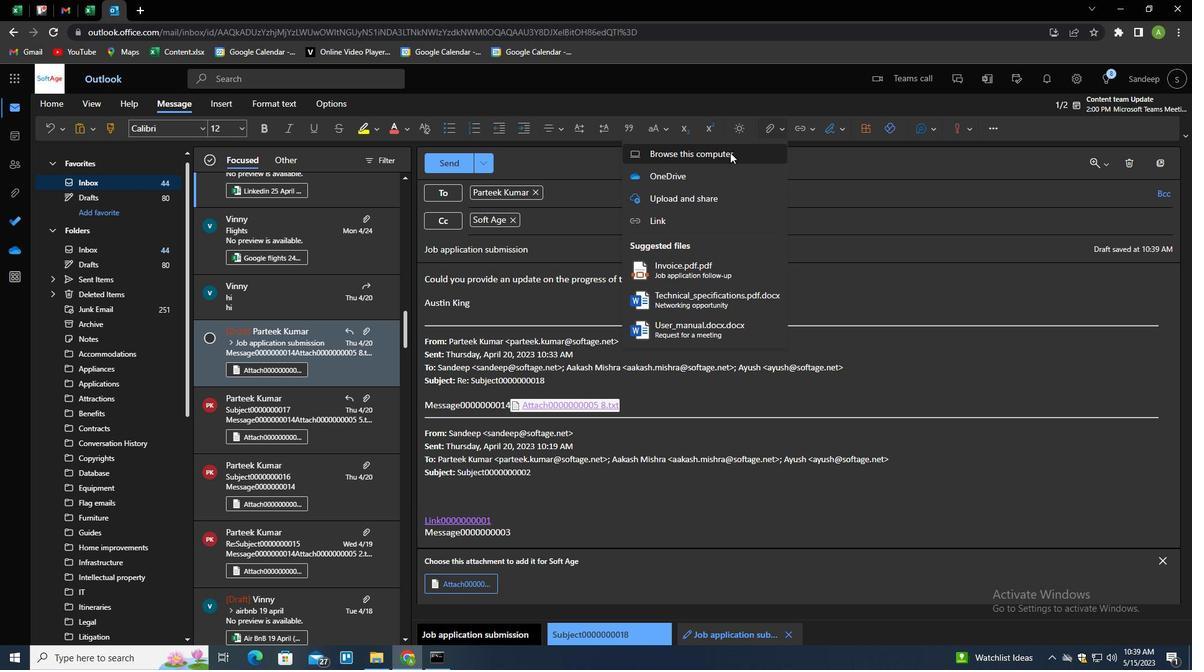 
Action: Mouse moved to (210, 169)
Screenshot: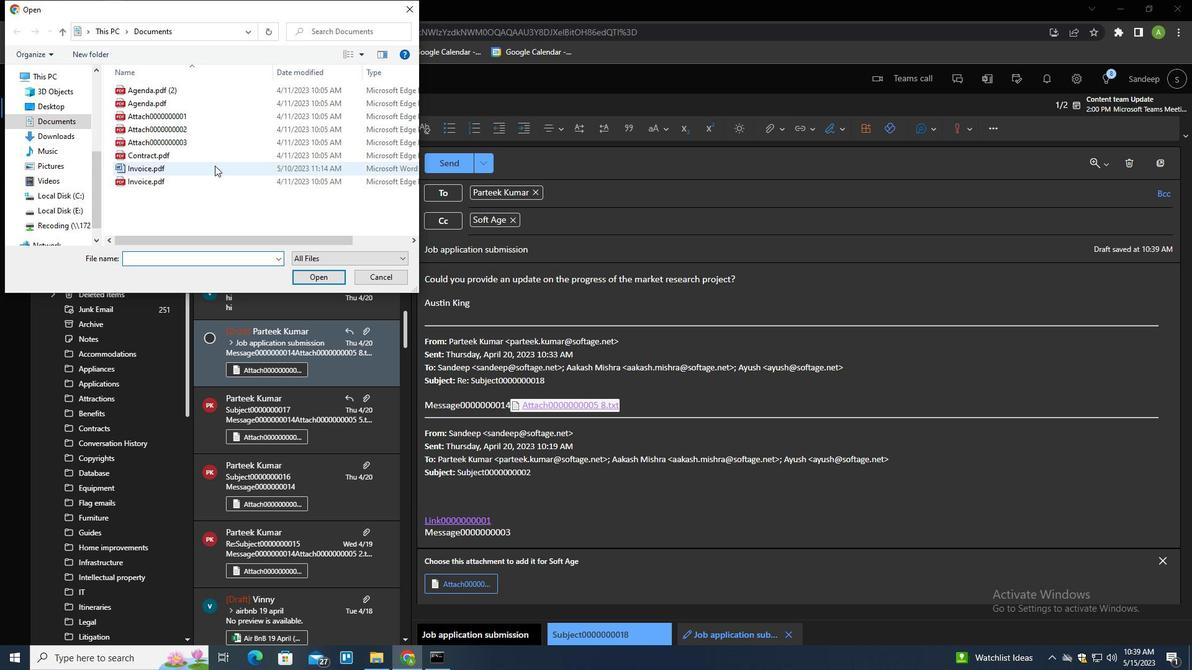
Action: Mouse pressed left at (210, 169)
Screenshot: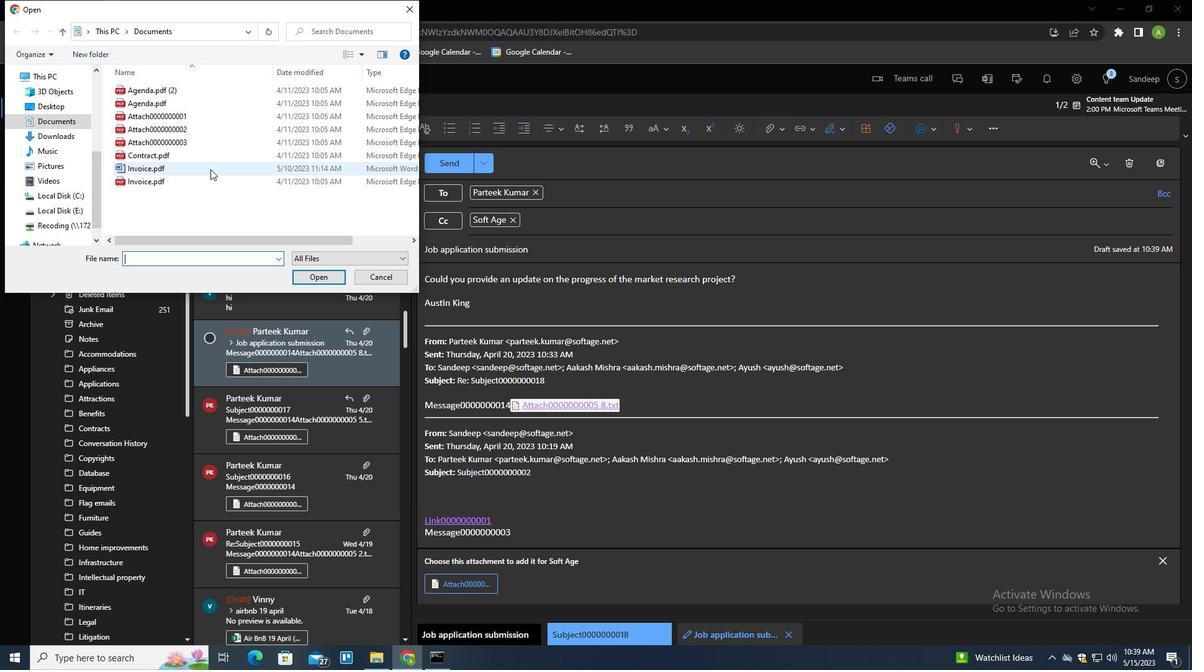 
Action: Mouse moved to (226, 170)
Screenshot: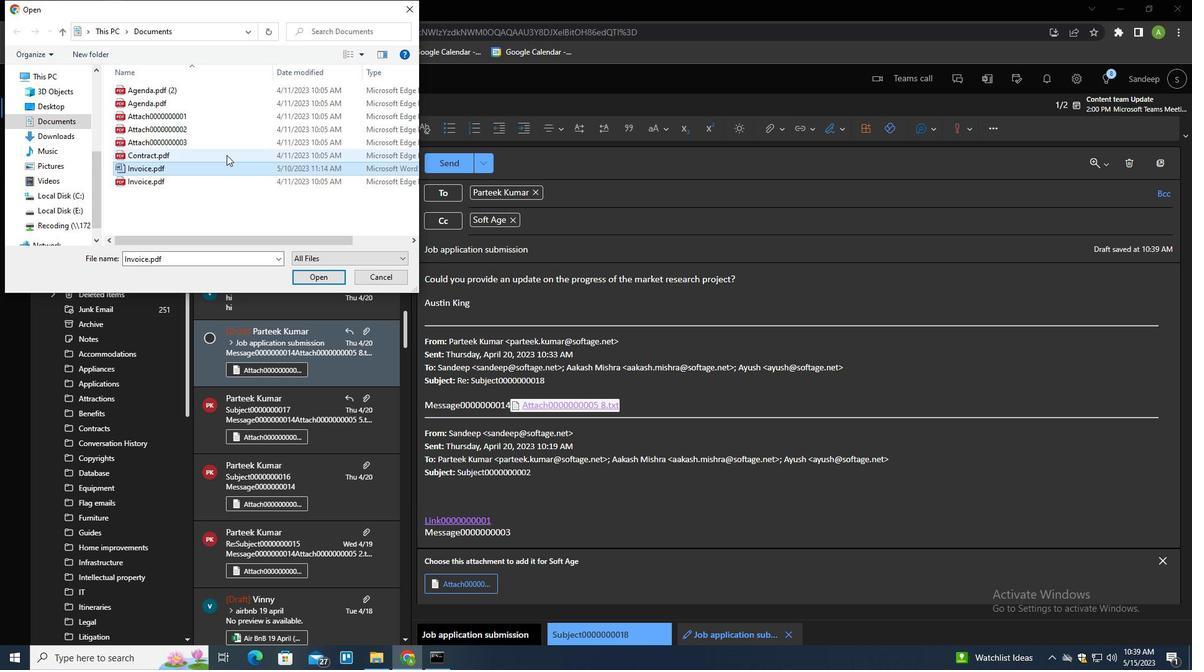 
Action: Key pressed <Key.f2><Key.shift>EMPLOTEE<Key.backspace><Key.backspace><Key.backspace>YEE<Key.shift>_HANDBOL<Key.backspace>OL/.PDF<Key.backspace><Key.backspace><Key.backspace>DO<Key.backspace>OCX<Key.enter>
Screenshot: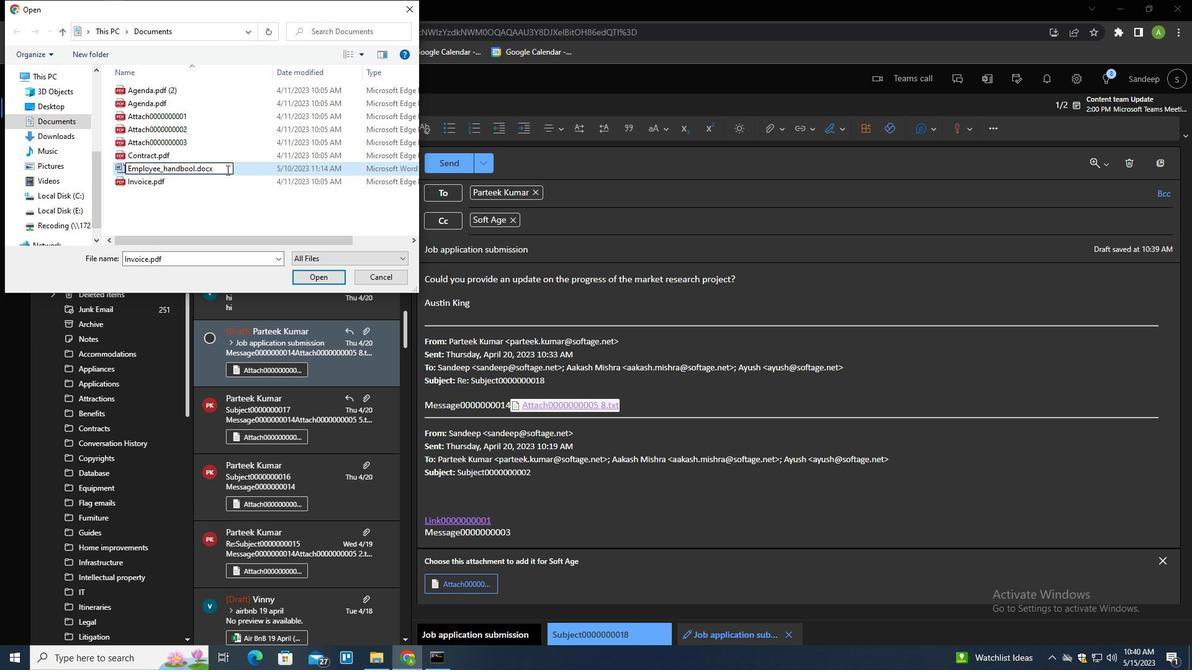 
Action: Mouse pressed left at (226, 170)
Screenshot: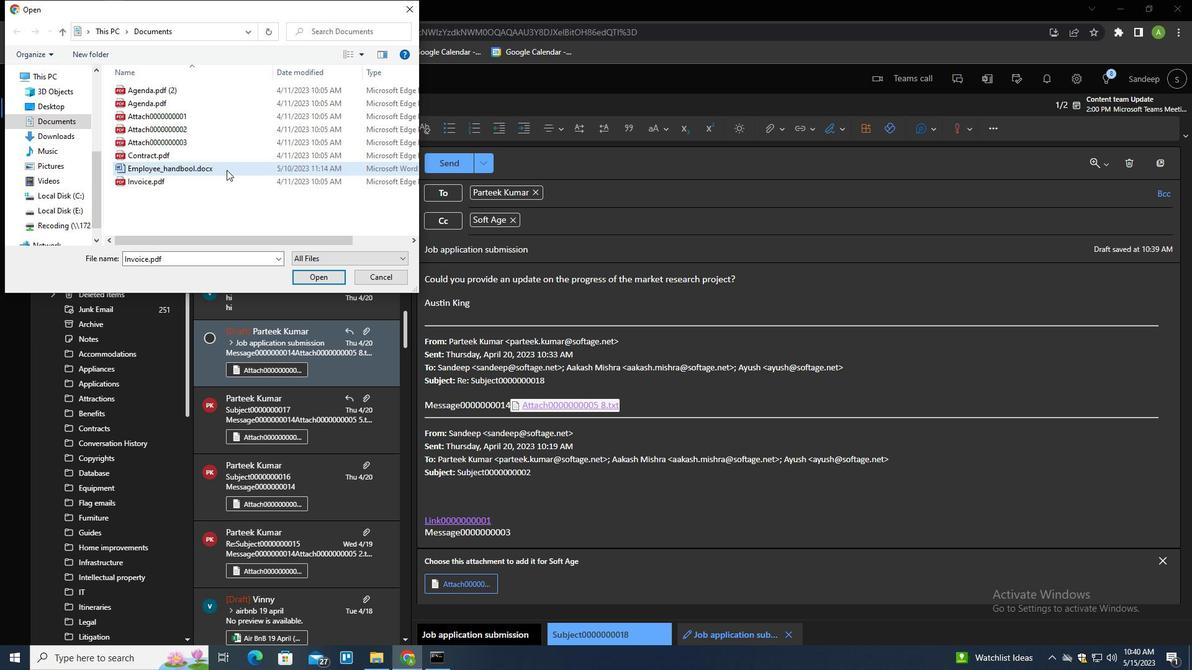 
Action: Mouse moved to (309, 276)
Screenshot: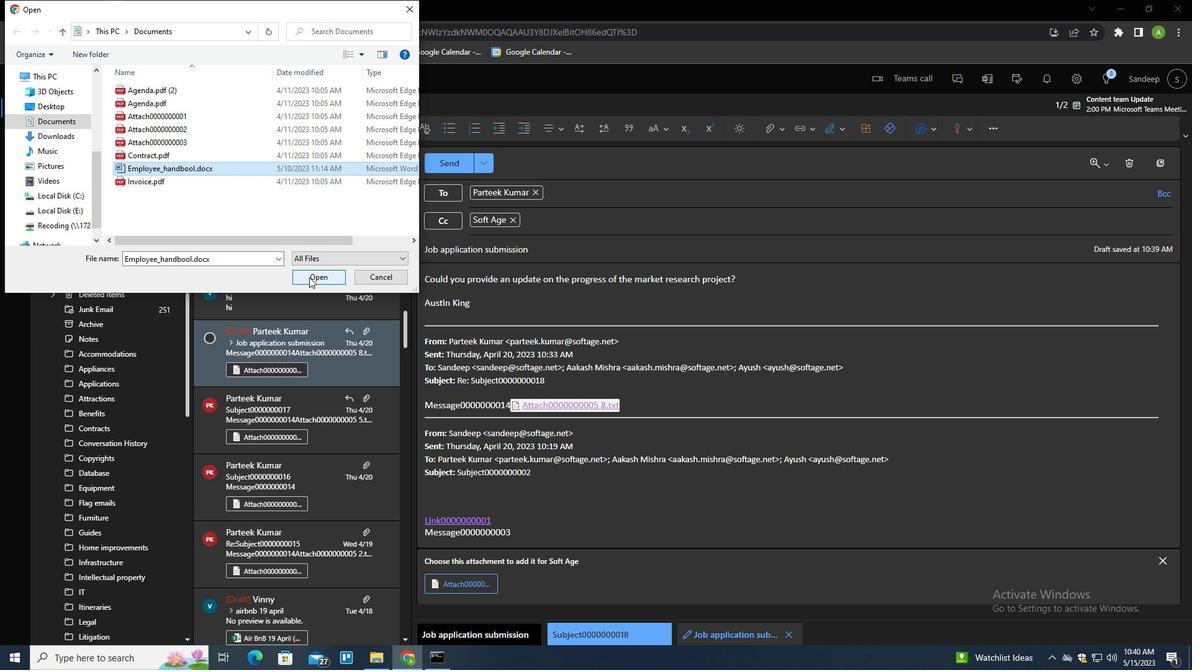 
Action: Mouse pressed left at (309, 276)
Screenshot: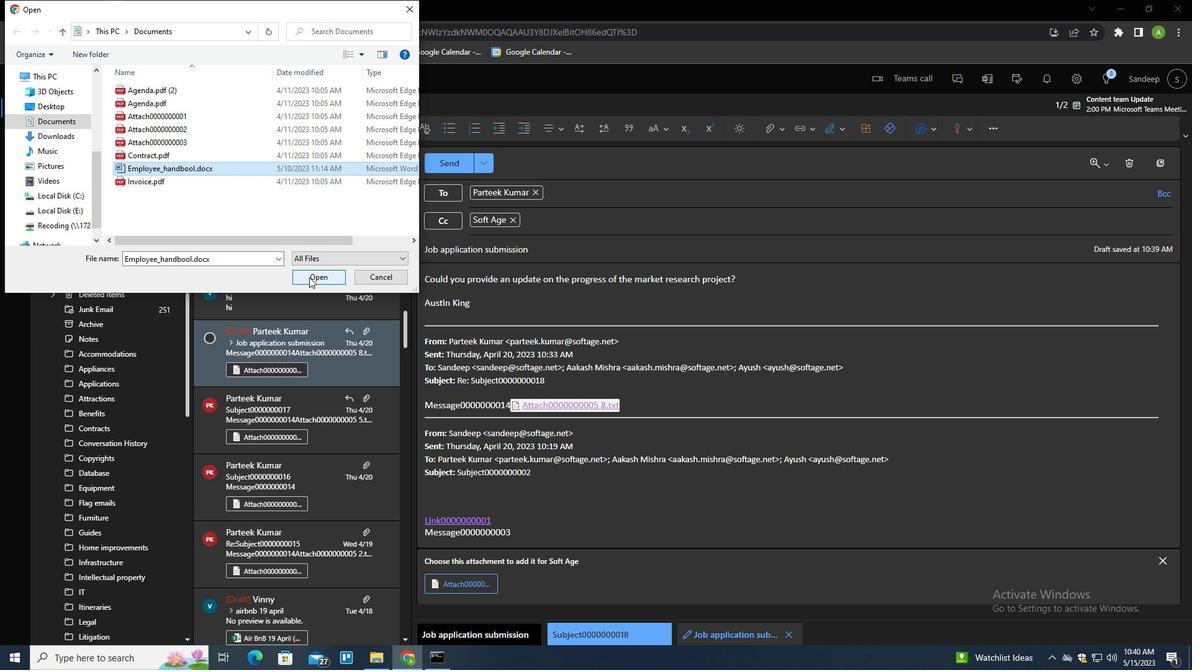 
Action: Mouse moved to (460, 157)
Screenshot: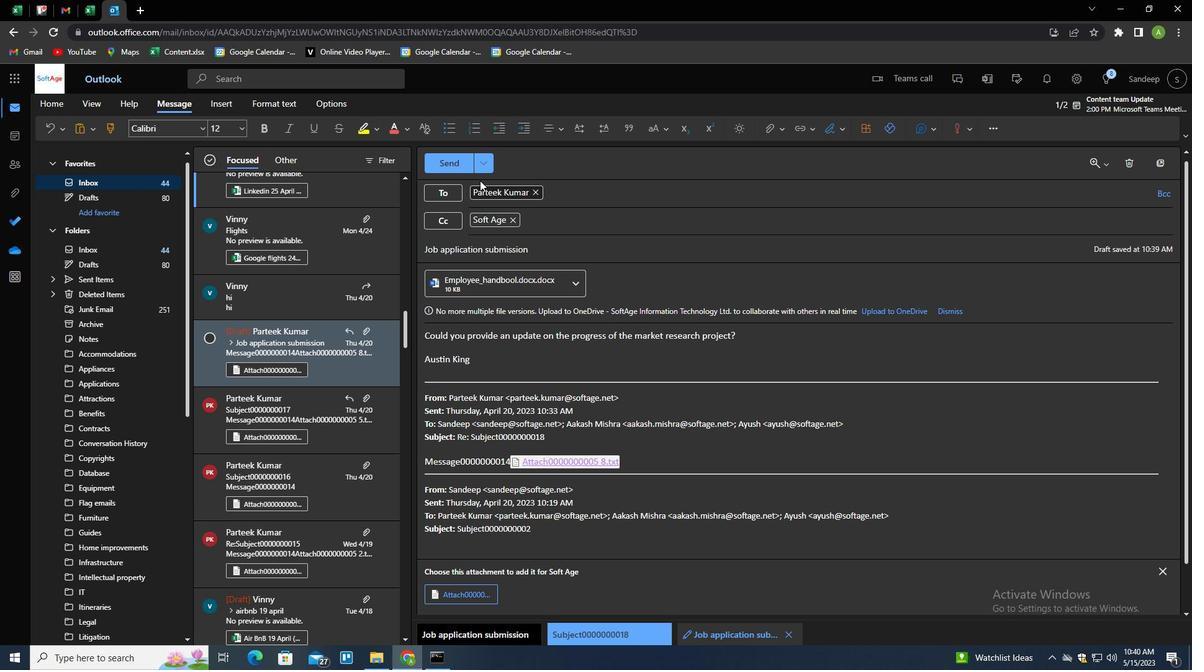 
Action: Mouse pressed left at (460, 157)
Screenshot: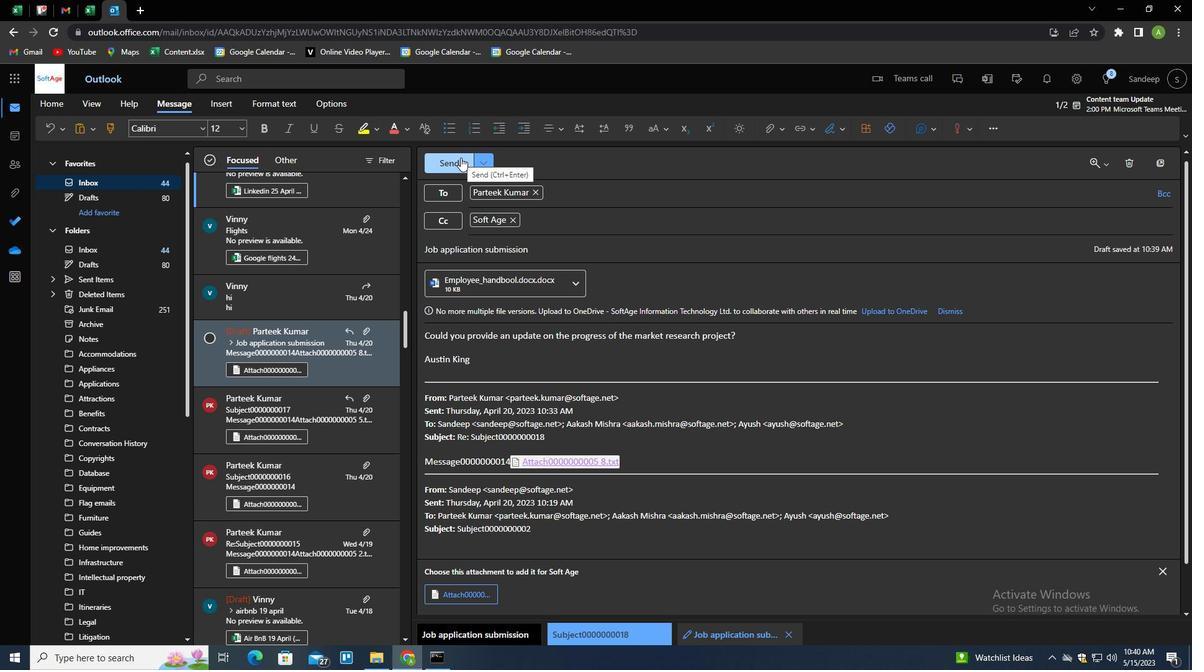 
Action: Mouse moved to (638, 316)
Screenshot: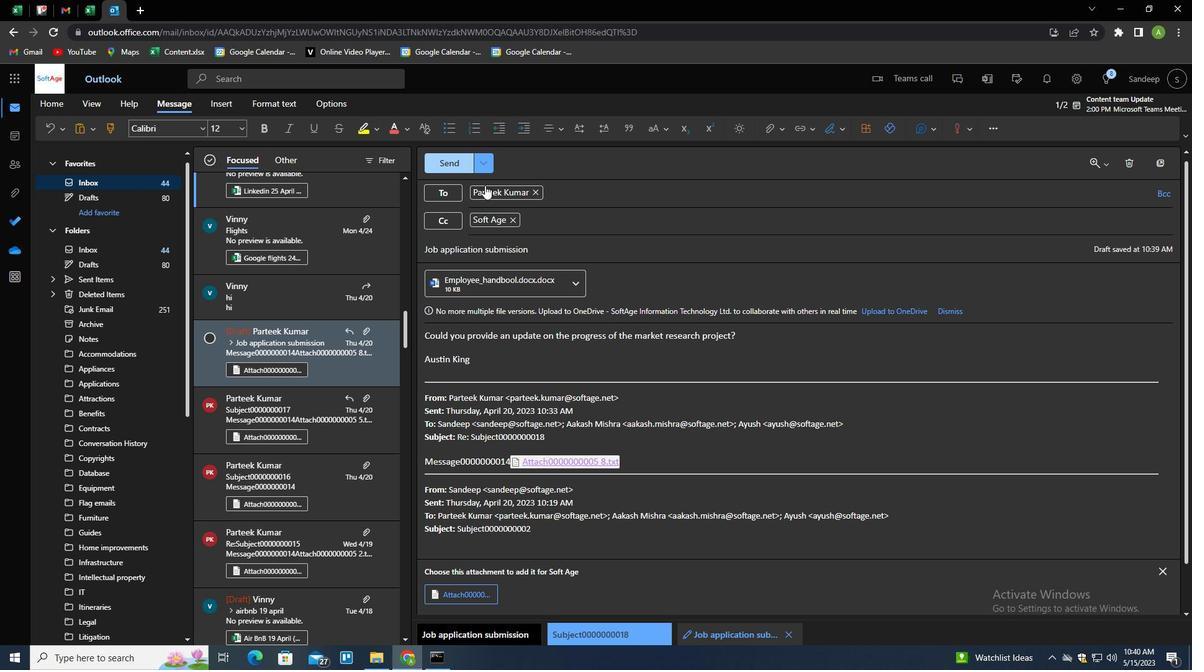 
